 Task: Search one way flight ticket for 1 adult, 6 children, 1 infant in seat and 1 infant on lap in business from Alexandria: Alexandria International Airport to Evansville: Evansville Regional Airport on 5-3-2023. Choice of flights is Delta. Number of bags: 1 carry on bag. Price is upto 65000. Outbound departure time preference is 4:15.
Action: Mouse moved to (332, 130)
Screenshot: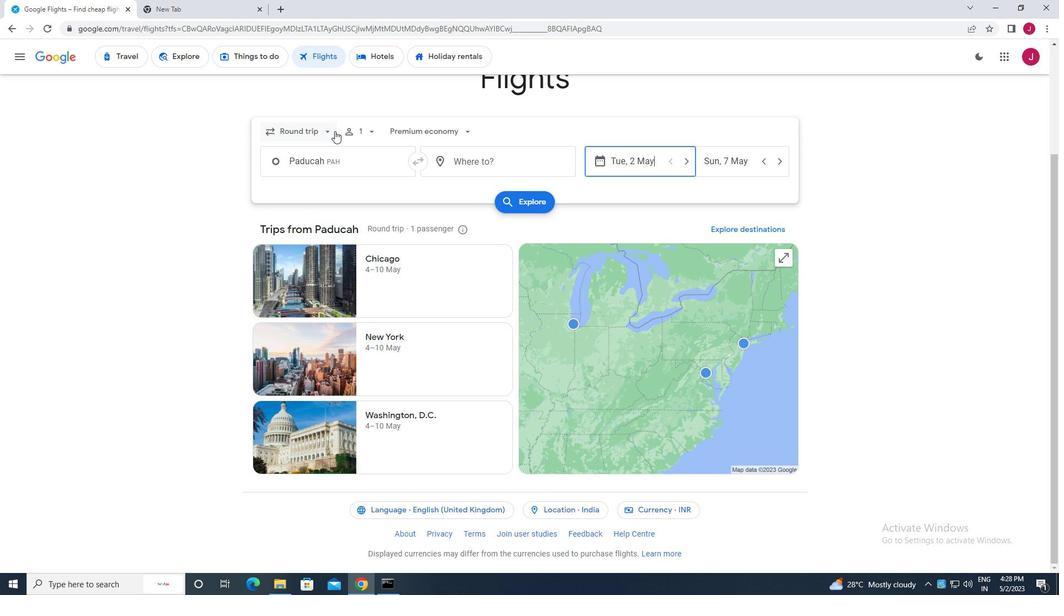 
Action: Mouse pressed left at (332, 130)
Screenshot: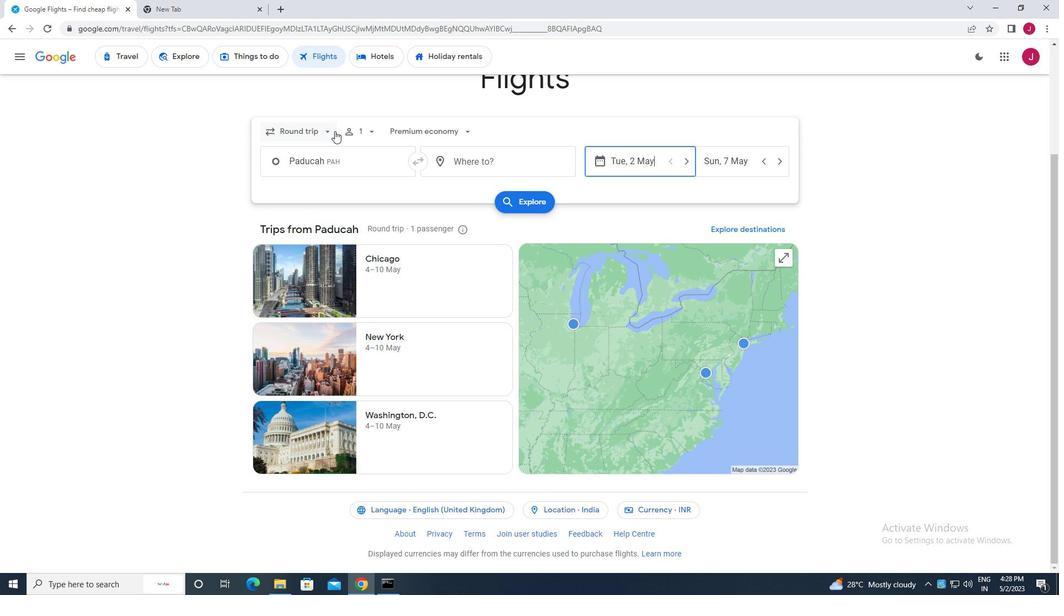 
Action: Mouse moved to (326, 178)
Screenshot: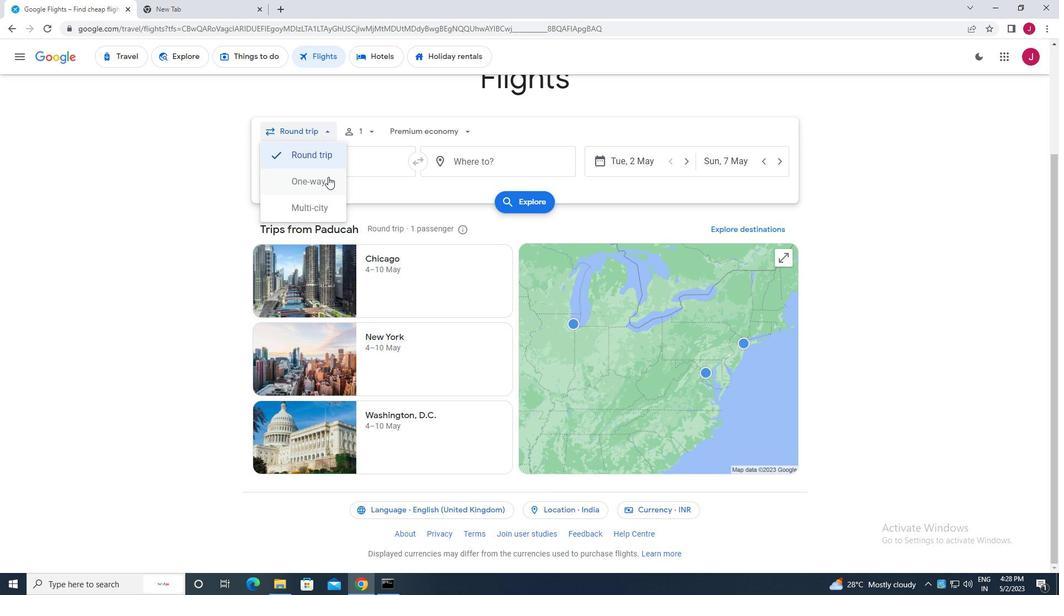 
Action: Mouse pressed left at (326, 178)
Screenshot: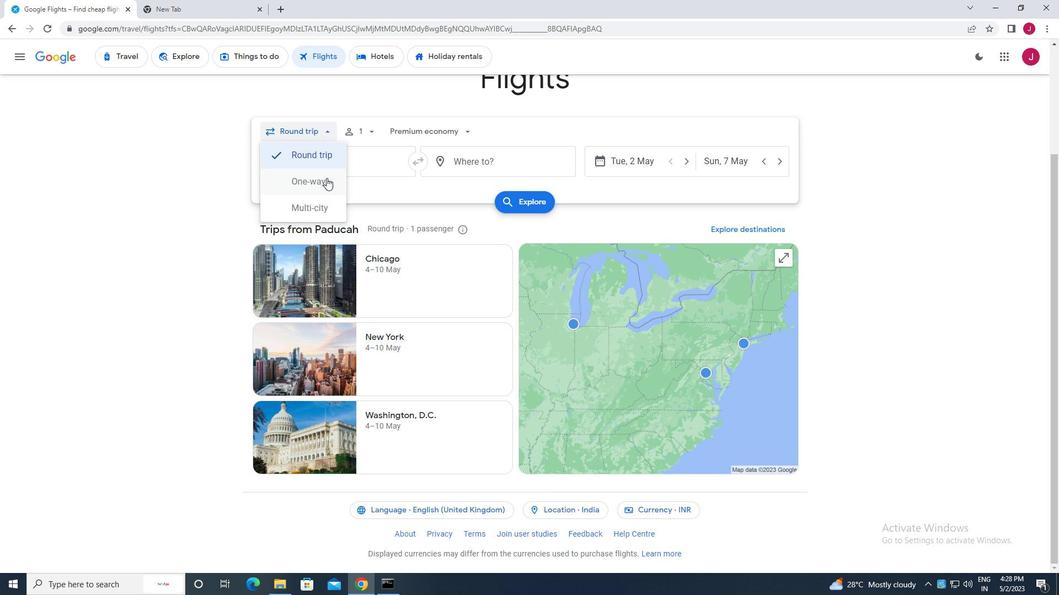 
Action: Mouse moved to (370, 129)
Screenshot: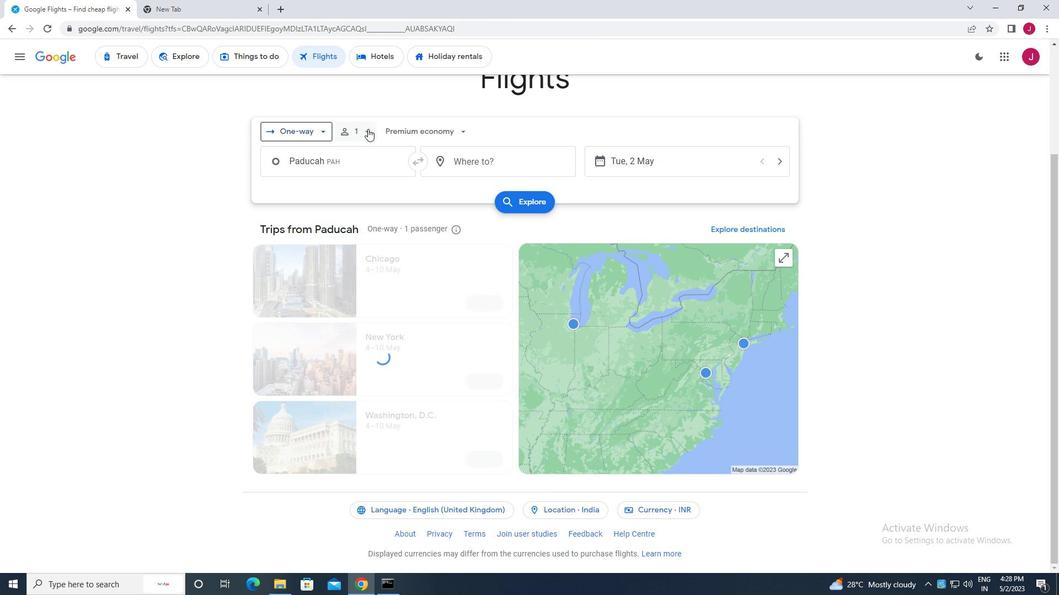 
Action: Mouse pressed left at (370, 129)
Screenshot: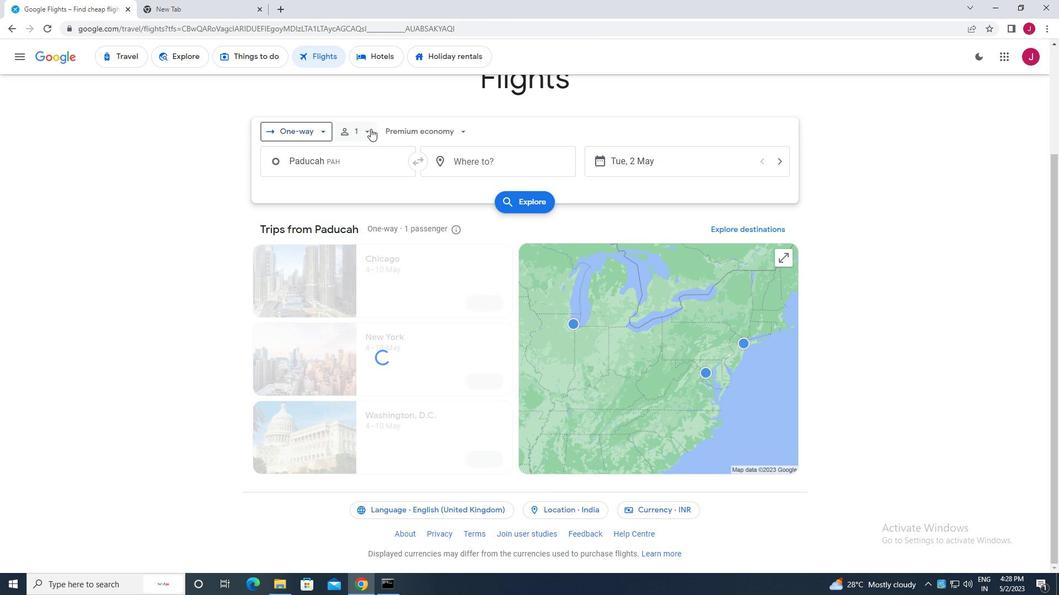 
Action: Mouse moved to (451, 190)
Screenshot: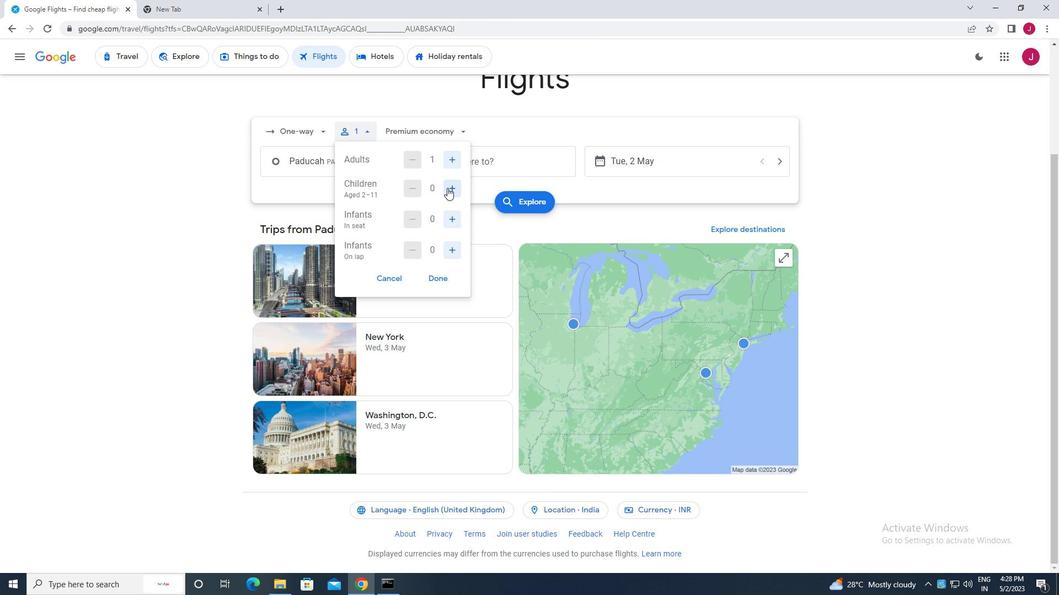 
Action: Mouse pressed left at (451, 190)
Screenshot: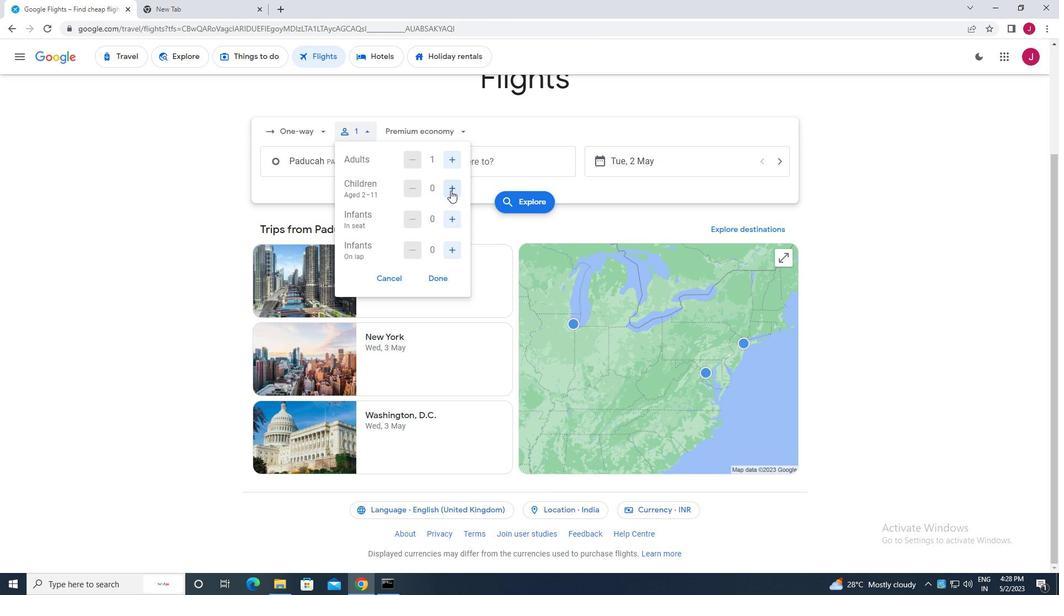 
Action: Mouse moved to (451, 190)
Screenshot: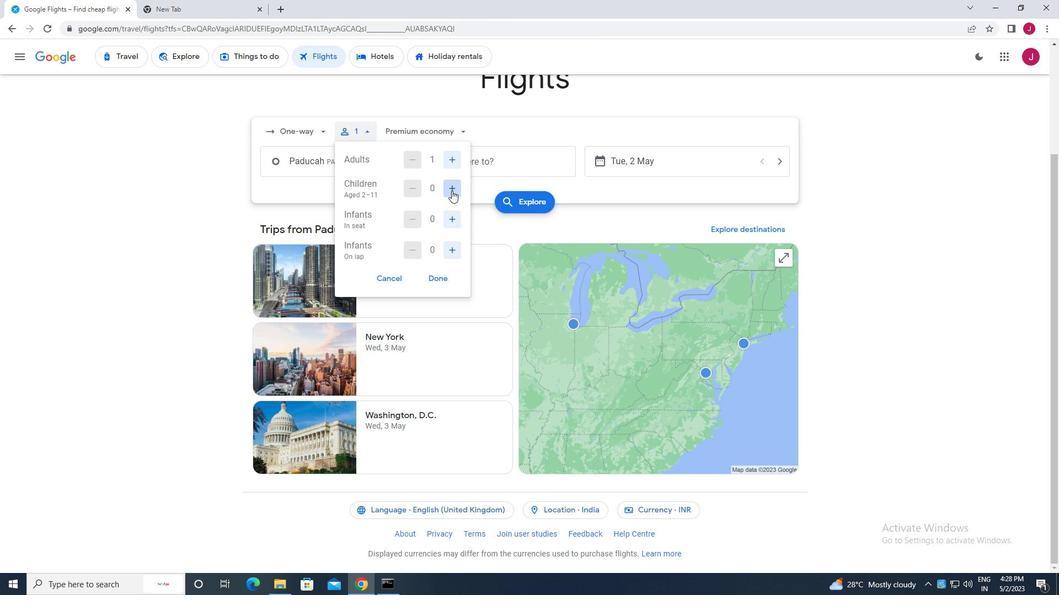 
Action: Mouse pressed left at (451, 190)
Screenshot: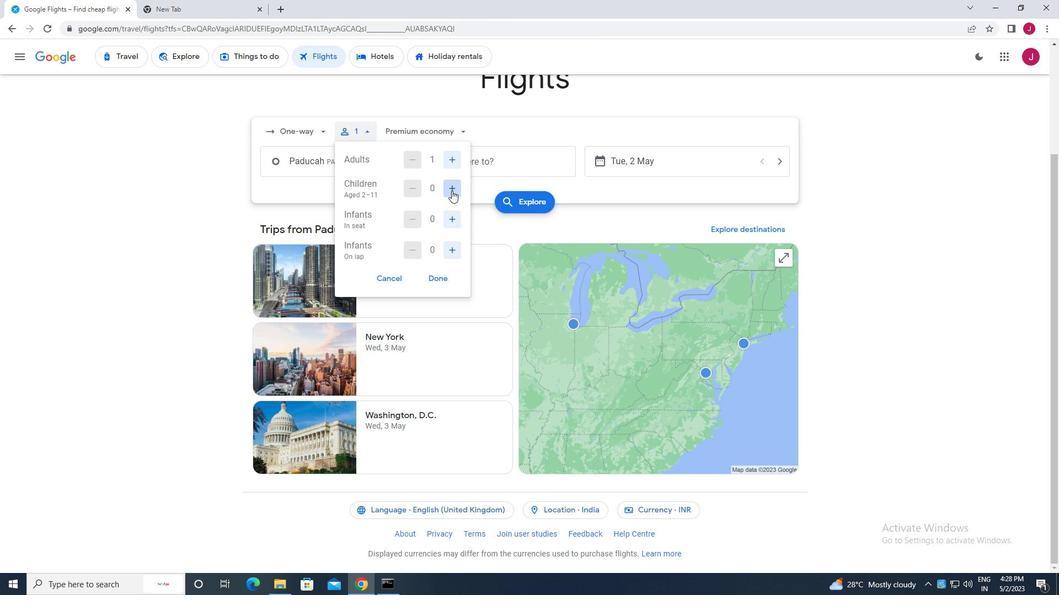 
Action: Mouse pressed left at (451, 190)
Screenshot: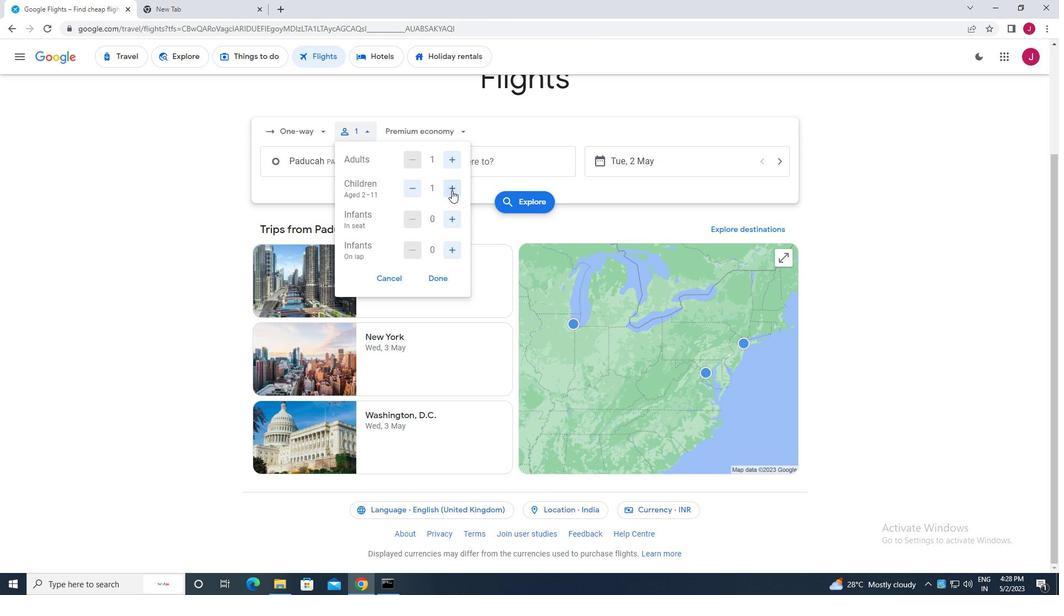 
Action: Mouse pressed left at (451, 190)
Screenshot: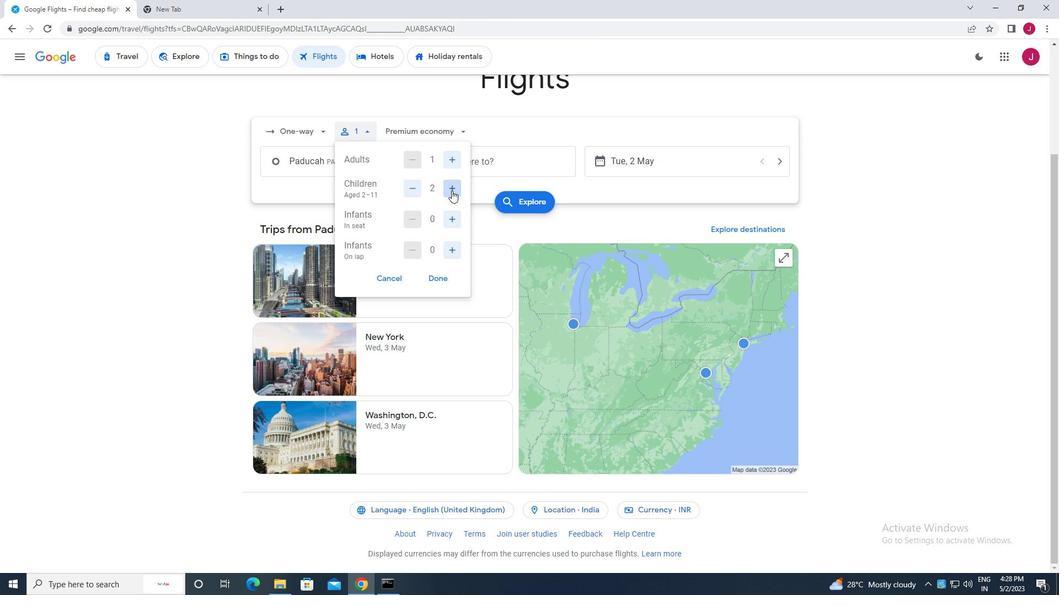 
Action: Mouse pressed left at (451, 190)
Screenshot: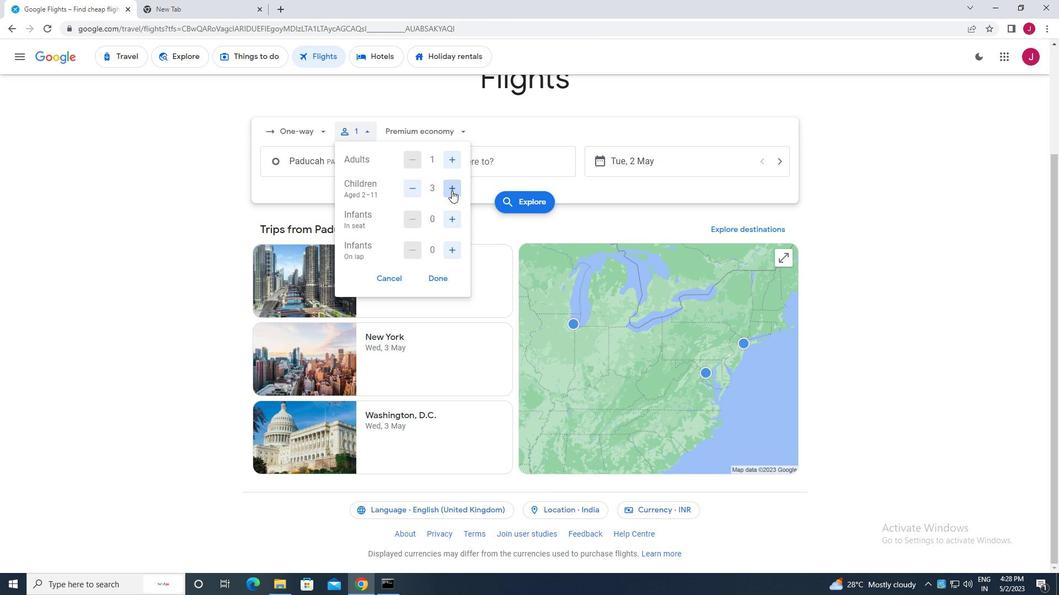 
Action: Mouse pressed left at (451, 190)
Screenshot: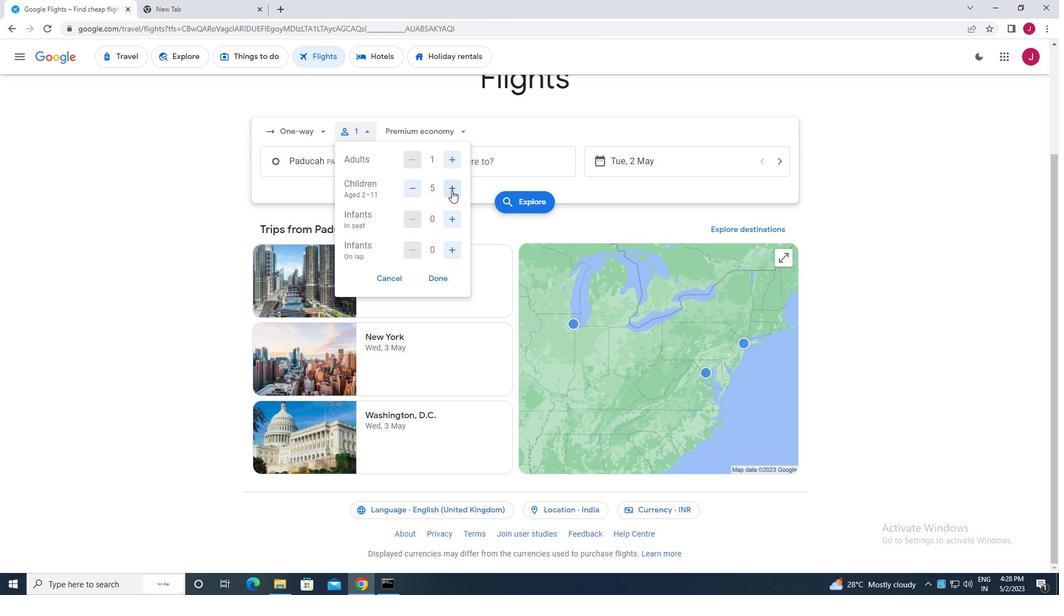 
Action: Mouse moved to (448, 221)
Screenshot: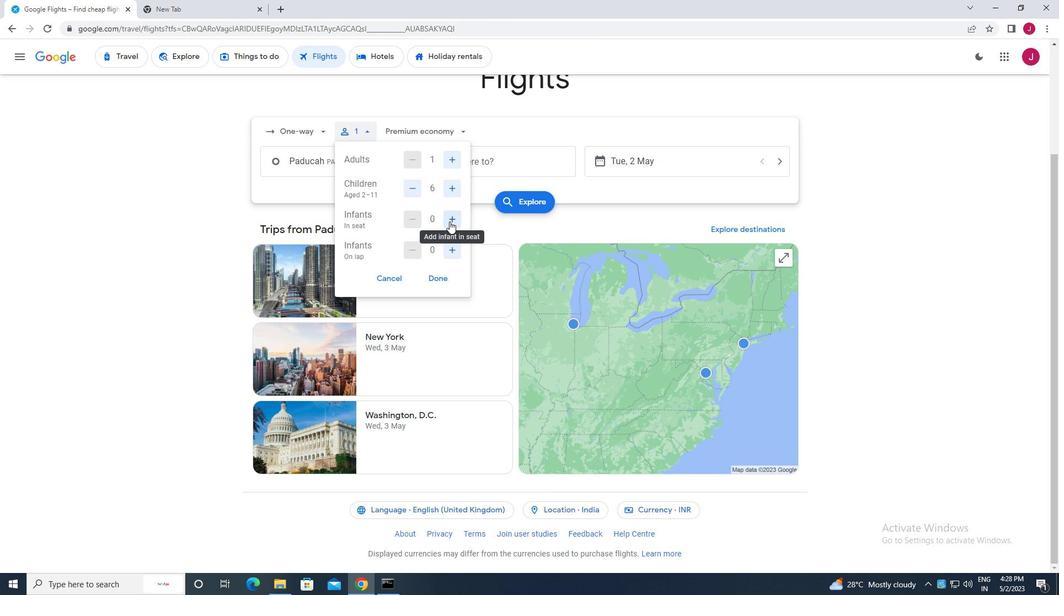 
Action: Mouse pressed left at (448, 221)
Screenshot: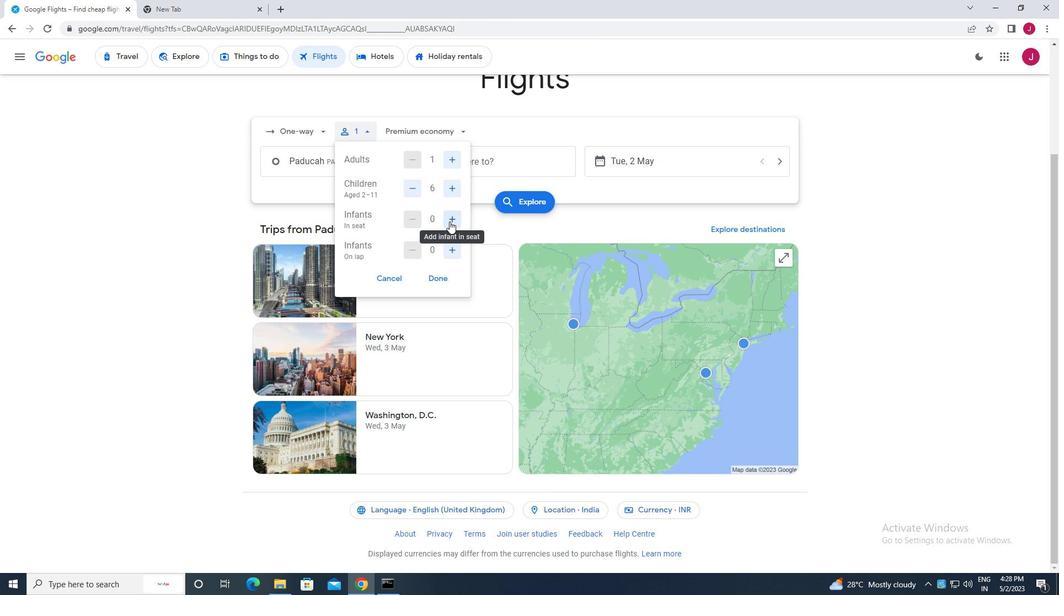 
Action: Mouse moved to (450, 249)
Screenshot: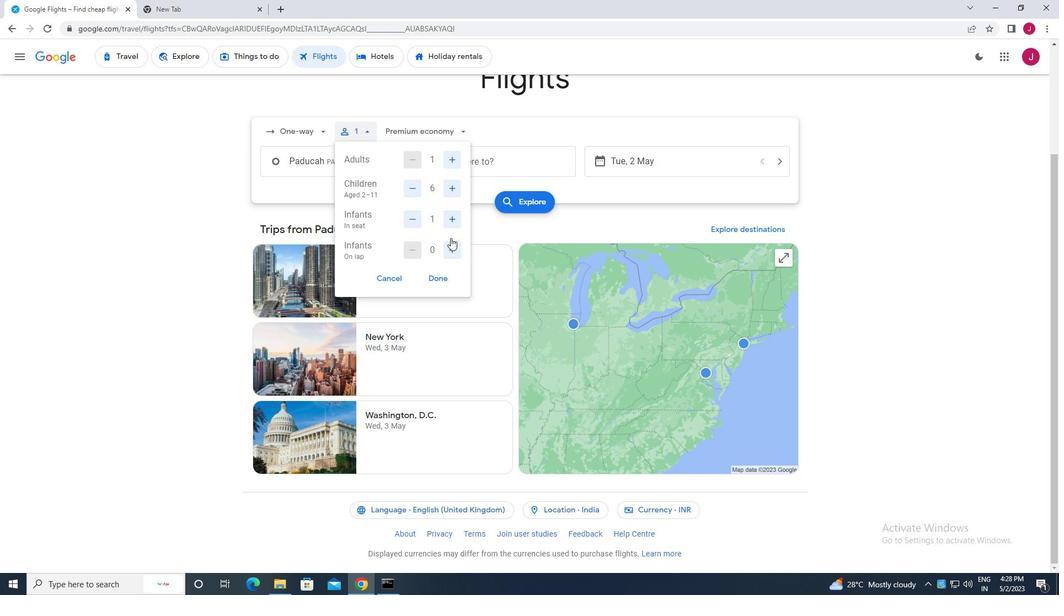 
Action: Mouse pressed left at (450, 249)
Screenshot: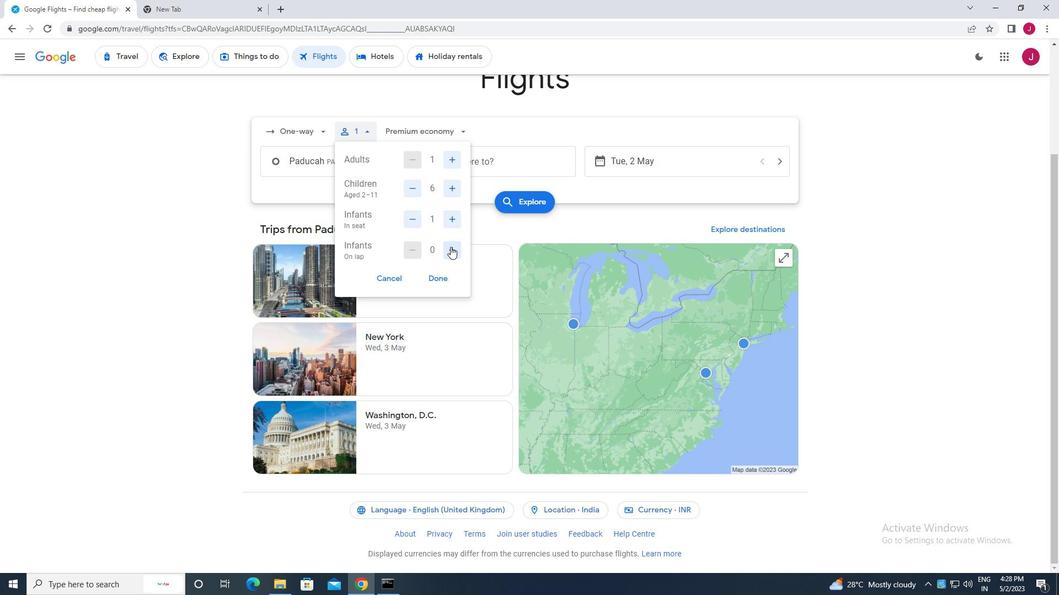 
Action: Mouse moved to (440, 278)
Screenshot: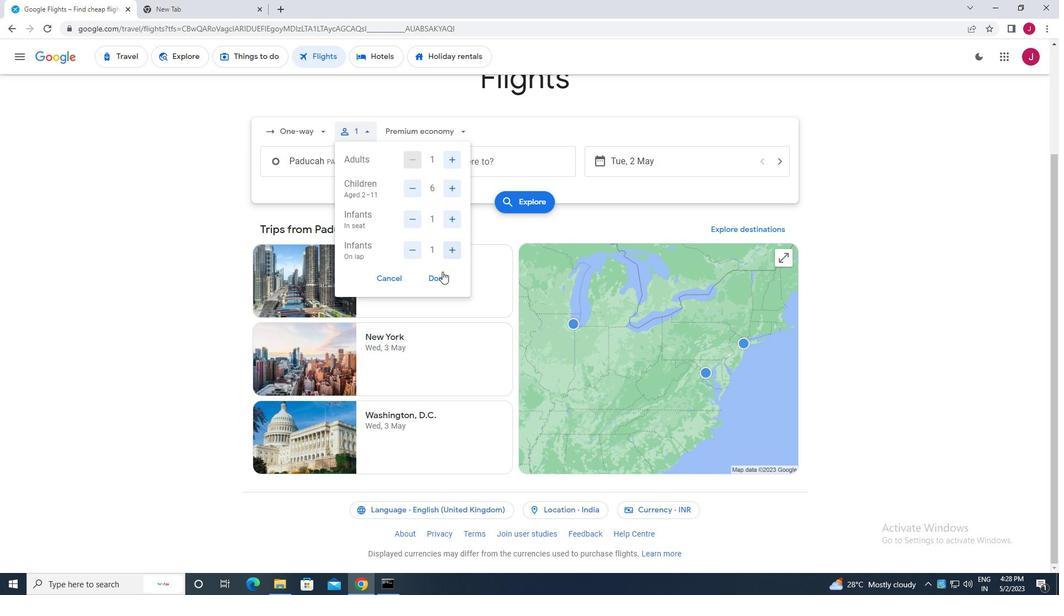 
Action: Mouse pressed left at (440, 278)
Screenshot: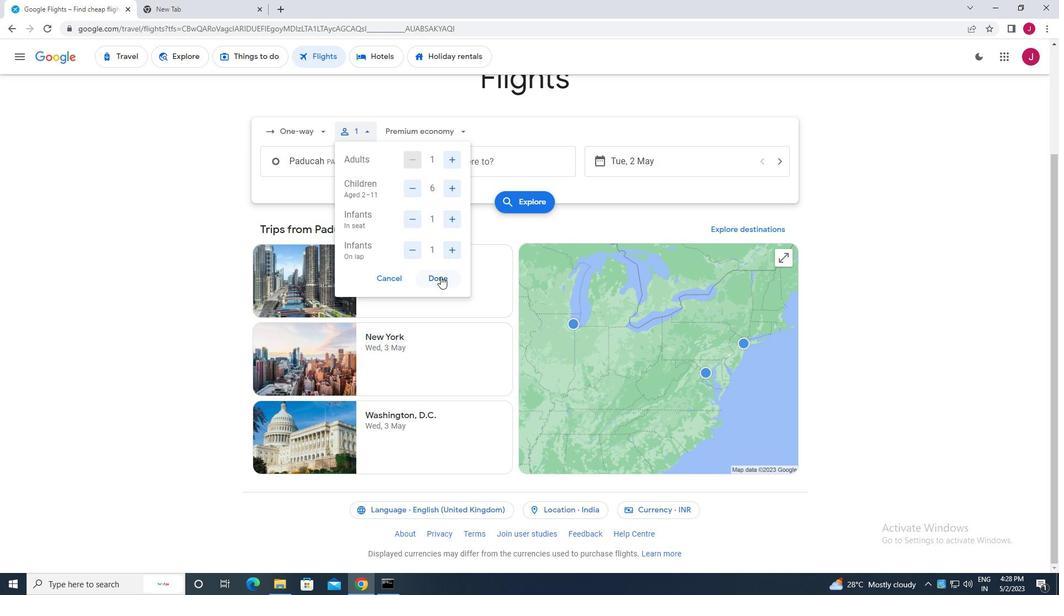 
Action: Mouse moved to (455, 131)
Screenshot: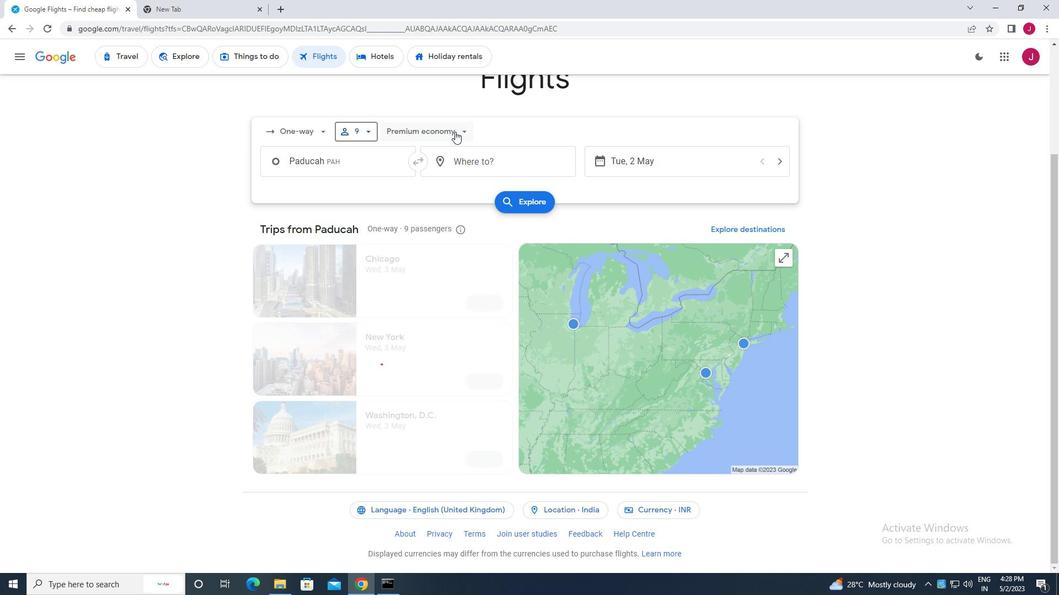 
Action: Mouse pressed left at (455, 131)
Screenshot: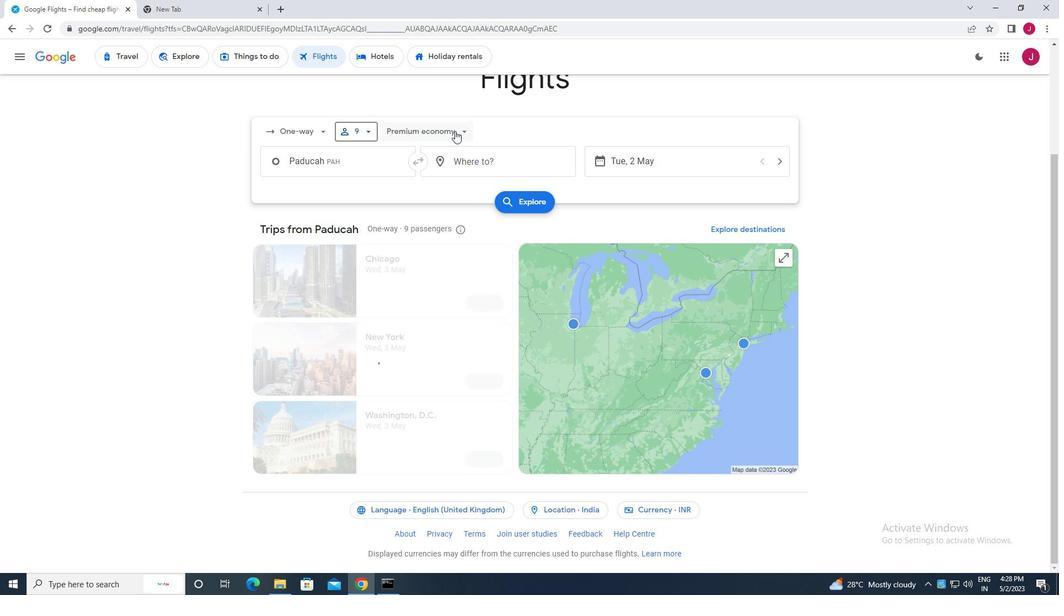 
Action: Mouse moved to (435, 208)
Screenshot: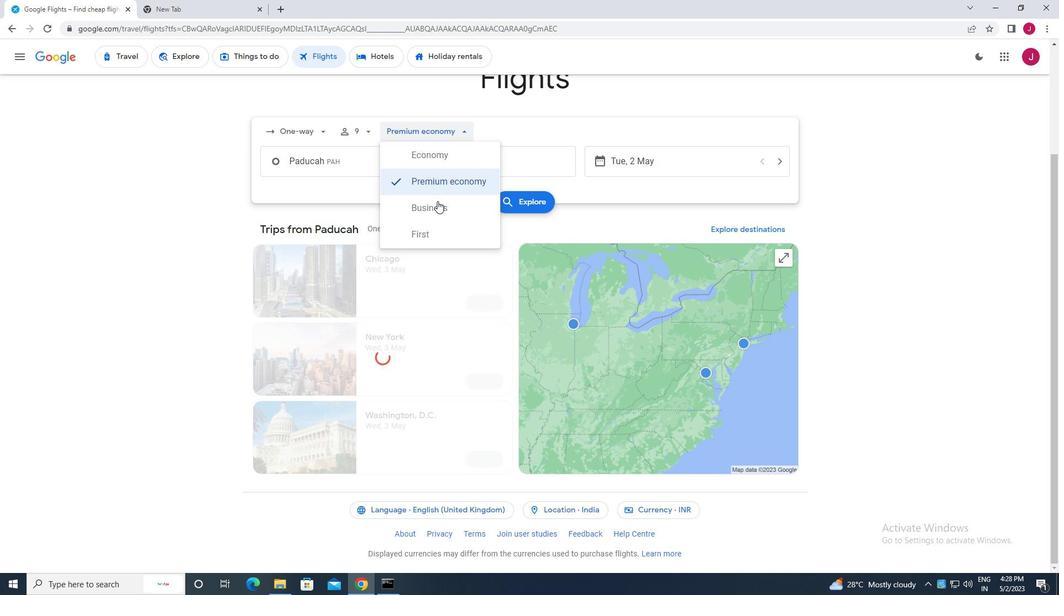 
Action: Mouse pressed left at (435, 208)
Screenshot: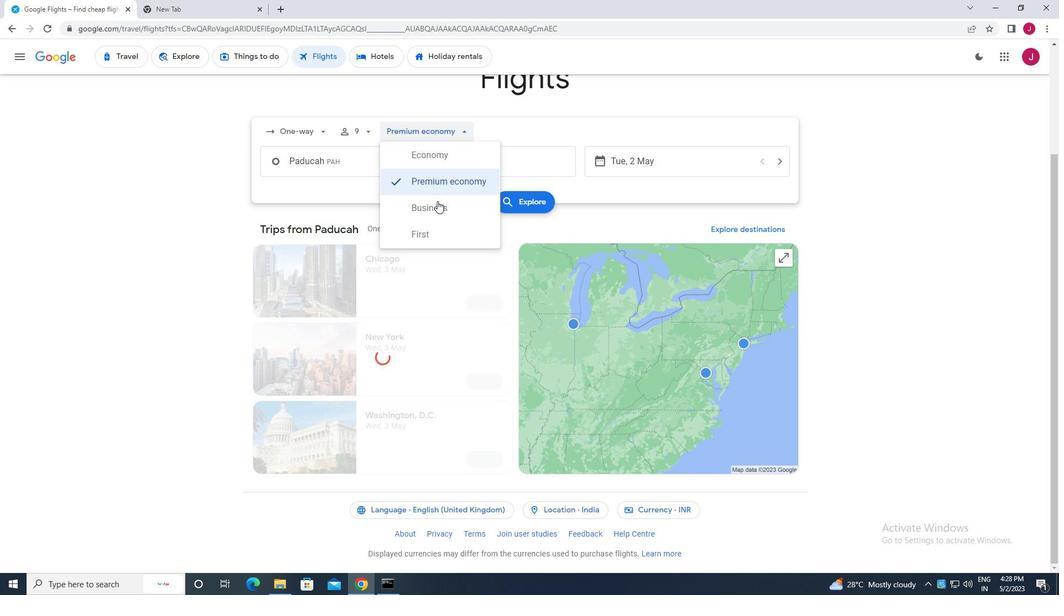 
Action: Mouse moved to (371, 162)
Screenshot: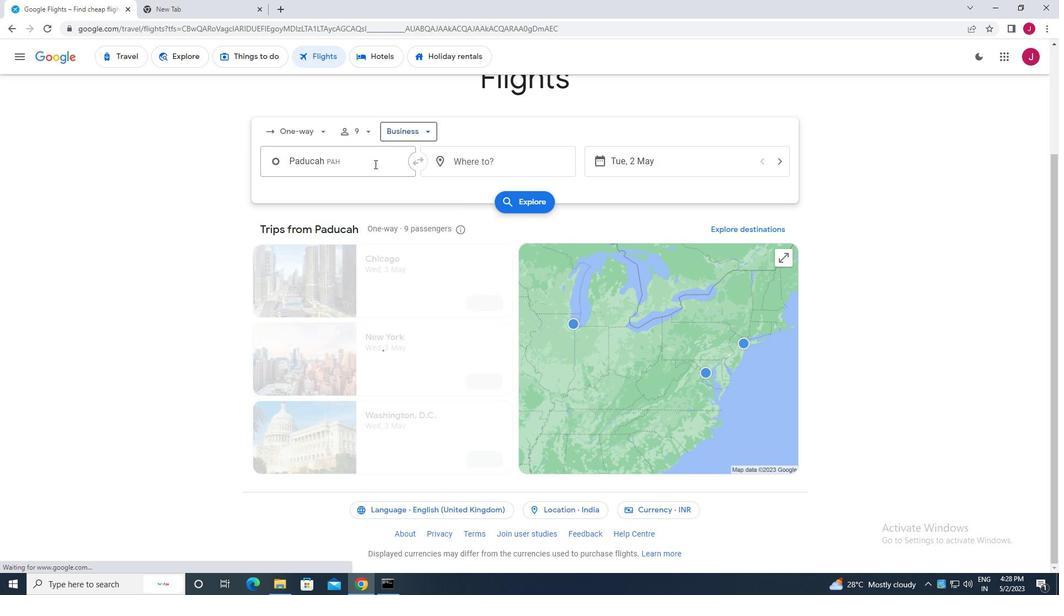 
Action: Mouse pressed left at (371, 162)
Screenshot: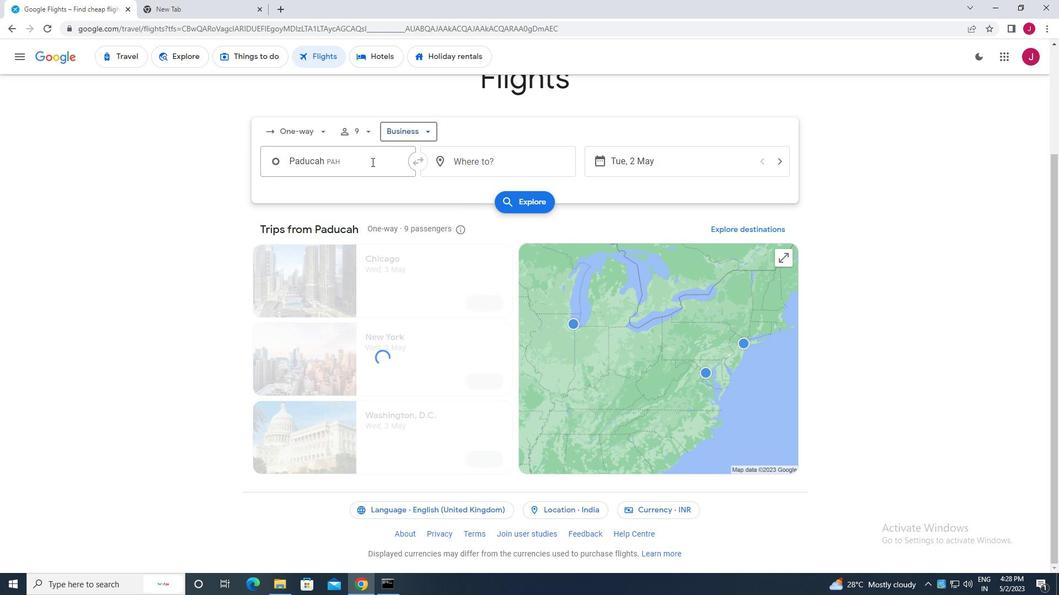 
Action: Mouse moved to (371, 162)
Screenshot: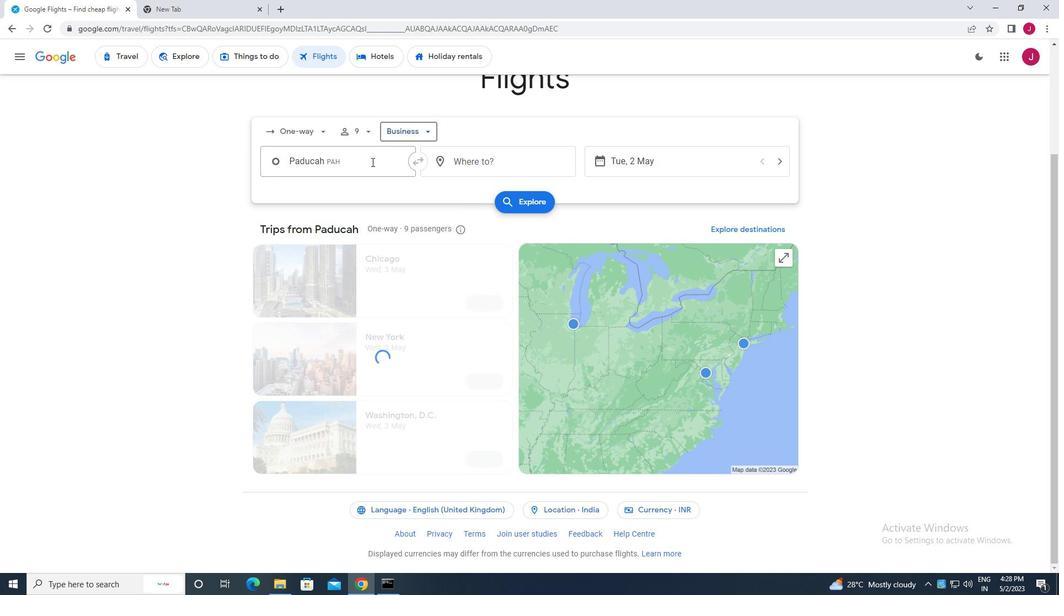 
Action: Key pressed alexandria
Screenshot: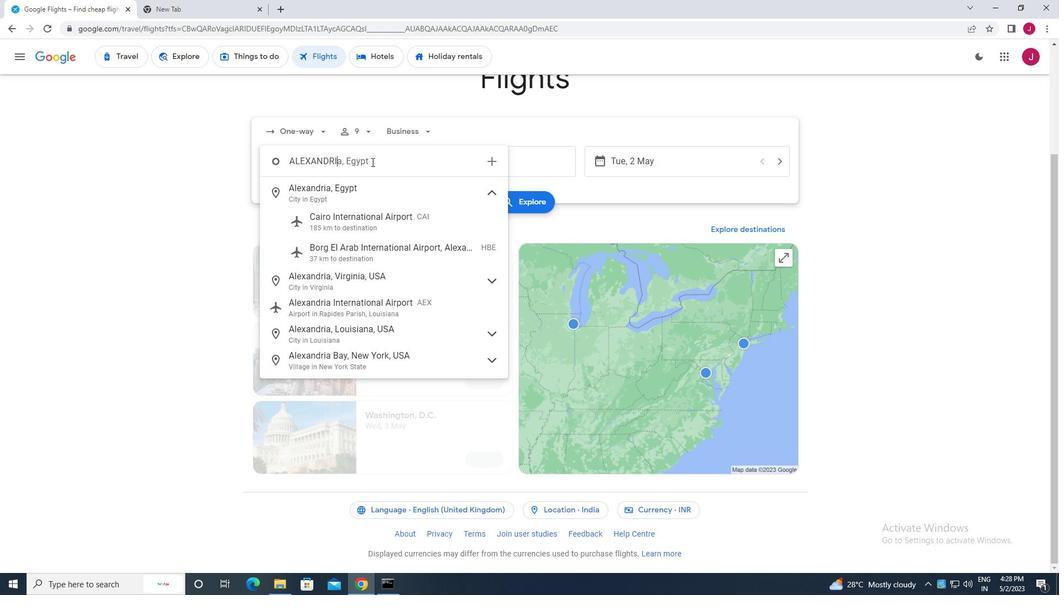 
Action: Mouse moved to (369, 306)
Screenshot: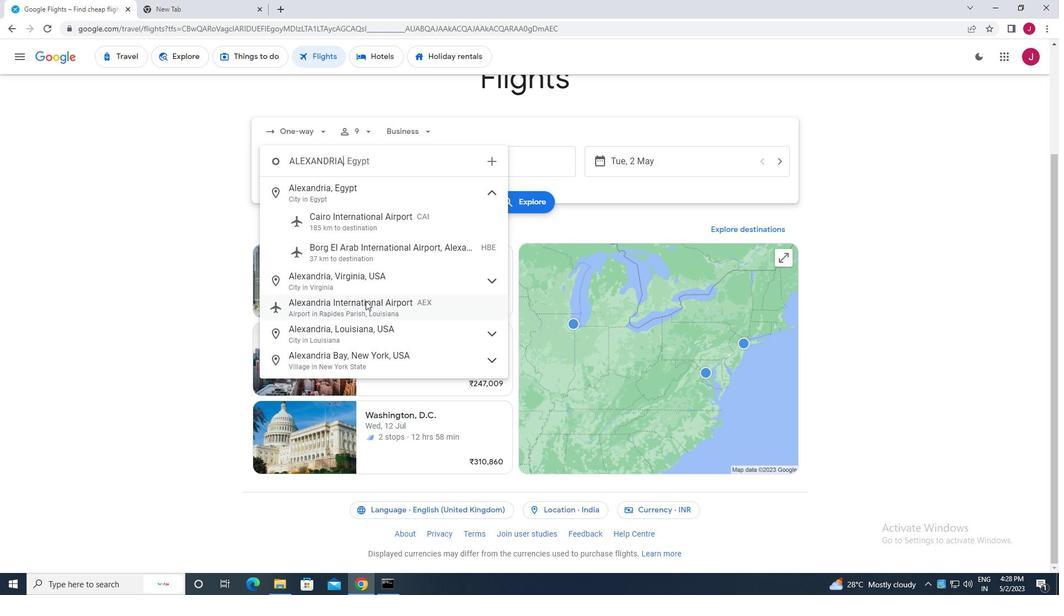 
Action: Mouse pressed left at (369, 306)
Screenshot: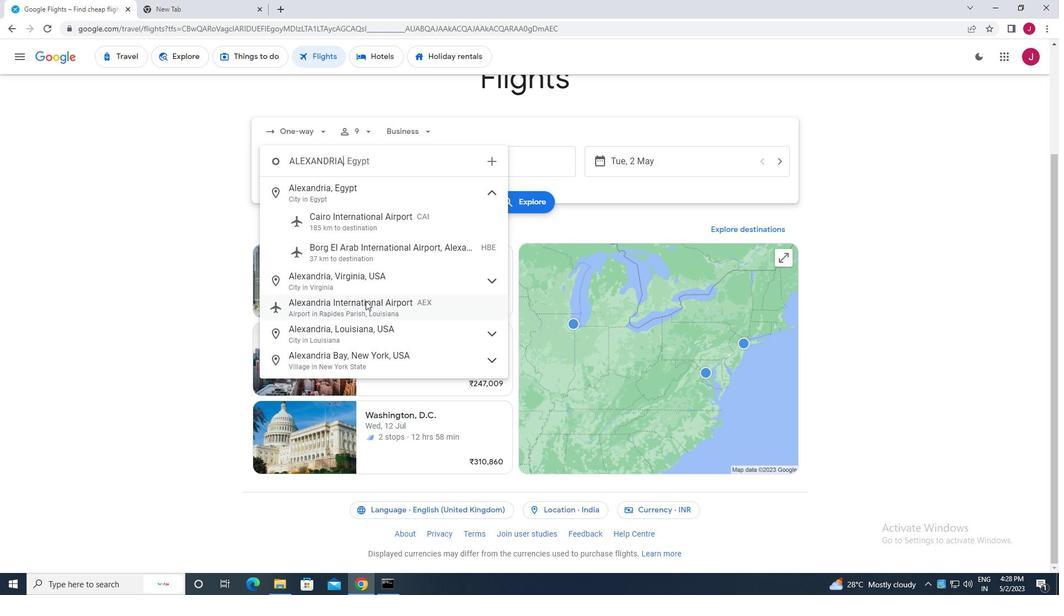 
Action: Mouse moved to (501, 167)
Screenshot: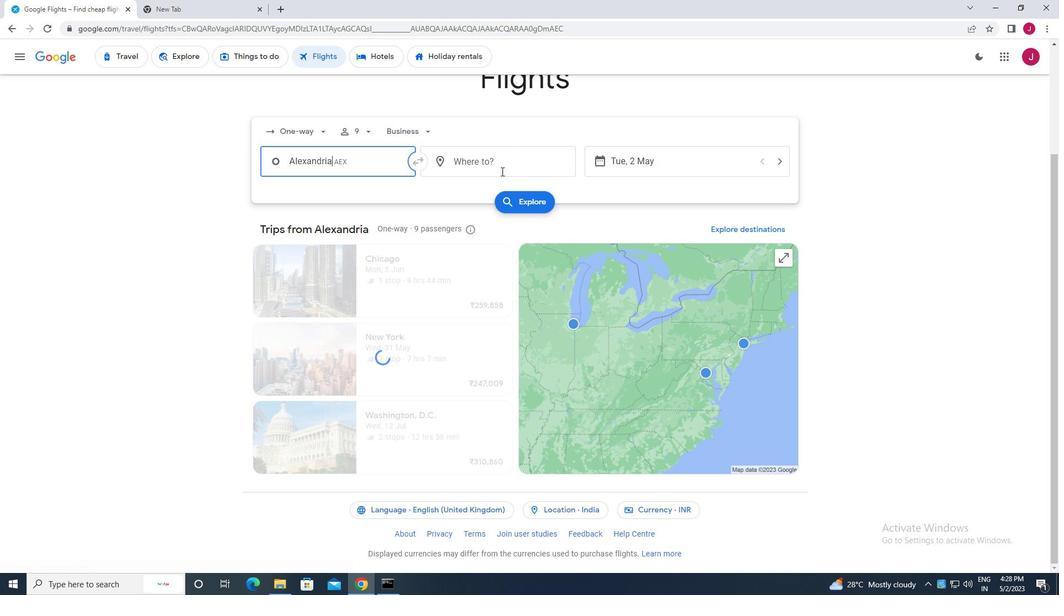 
Action: Mouse pressed left at (501, 167)
Screenshot: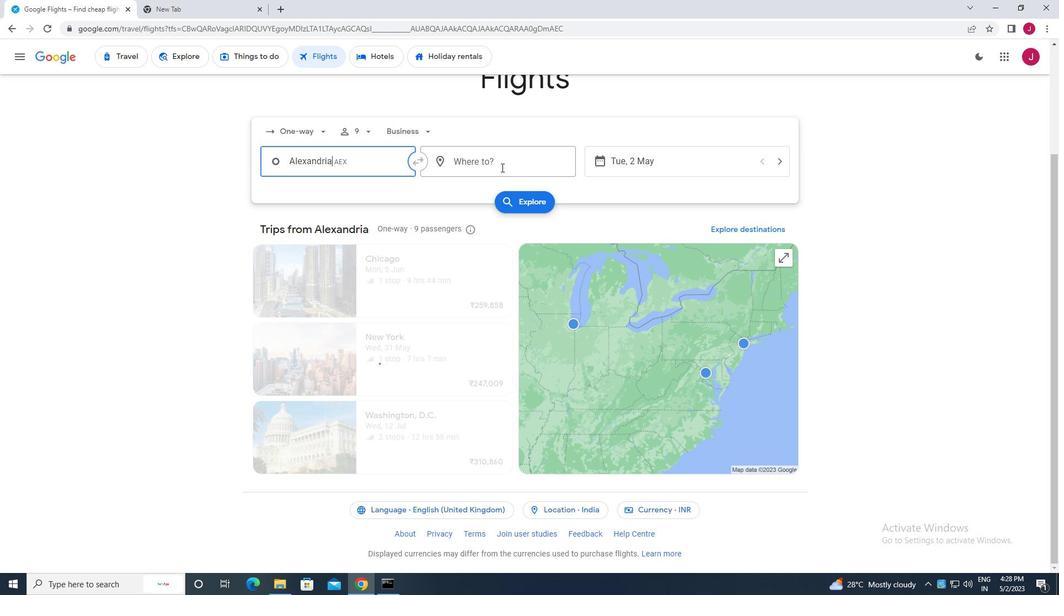 
Action: Key pressed evansi
Screenshot: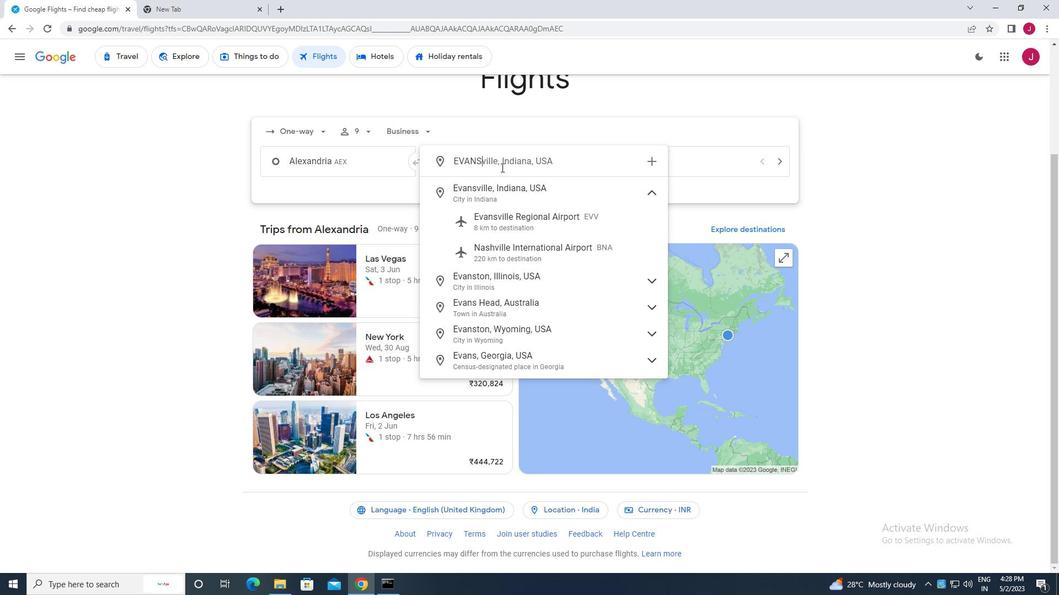 
Action: Mouse moved to (527, 223)
Screenshot: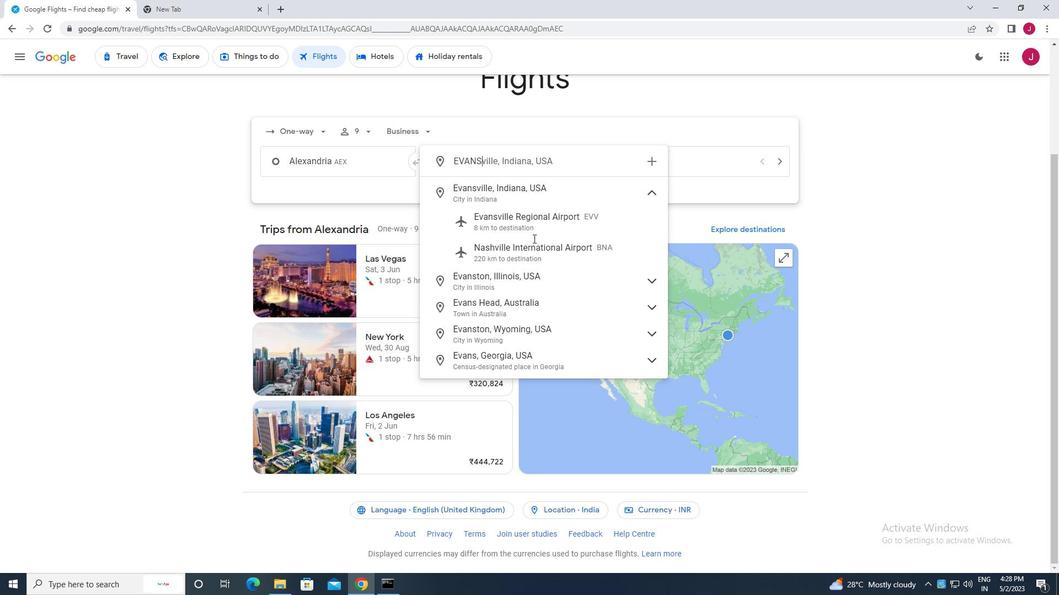 
Action: Mouse pressed left at (527, 223)
Screenshot: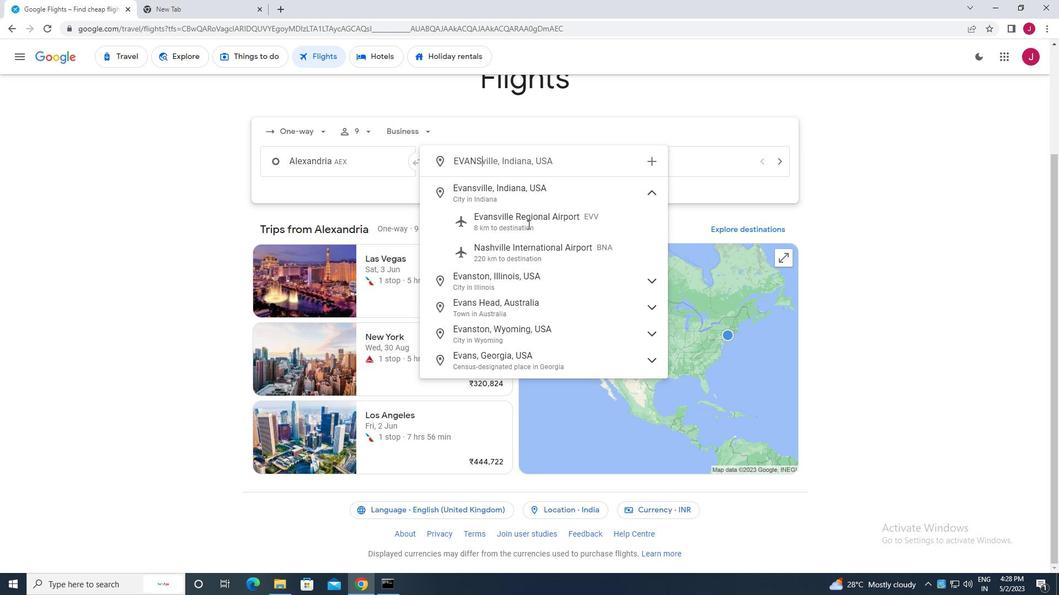 
Action: Mouse moved to (639, 159)
Screenshot: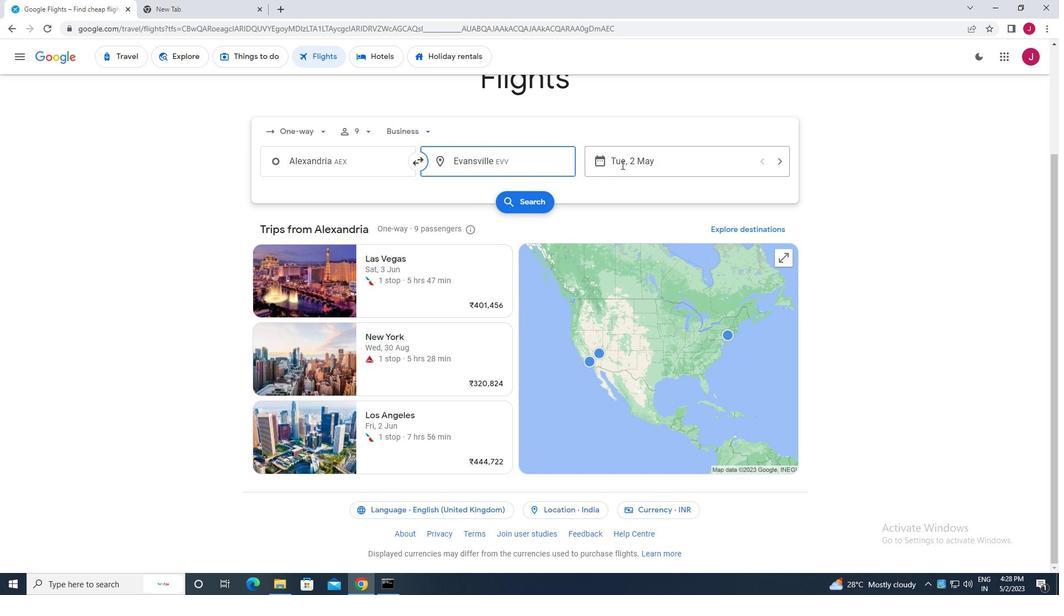 
Action: Mouse pressed left at (639, 159)
Screenshot: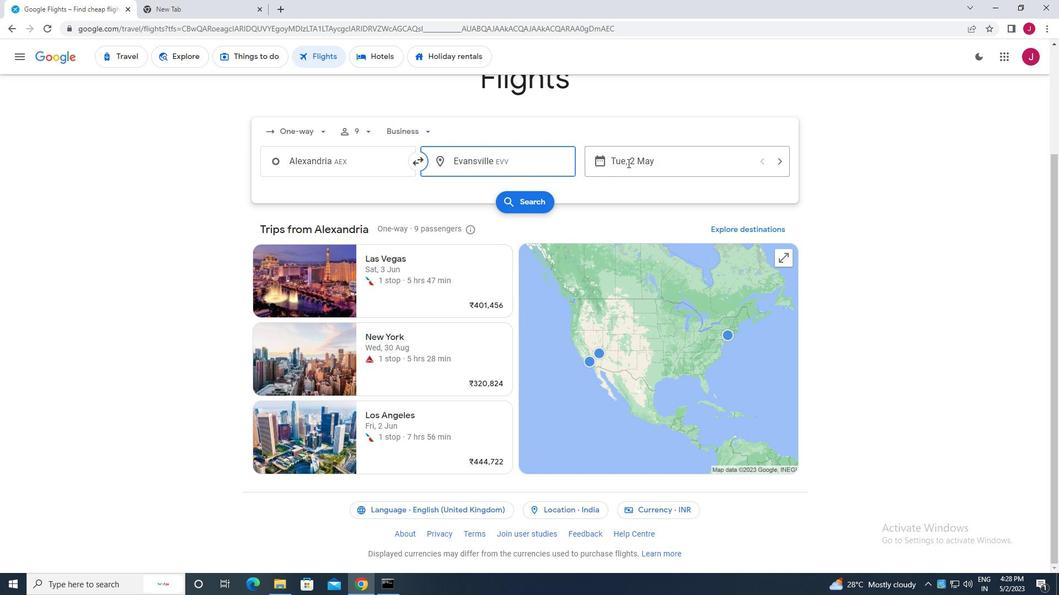 
Action: Mouse moved to (479, 248)
Screenshot: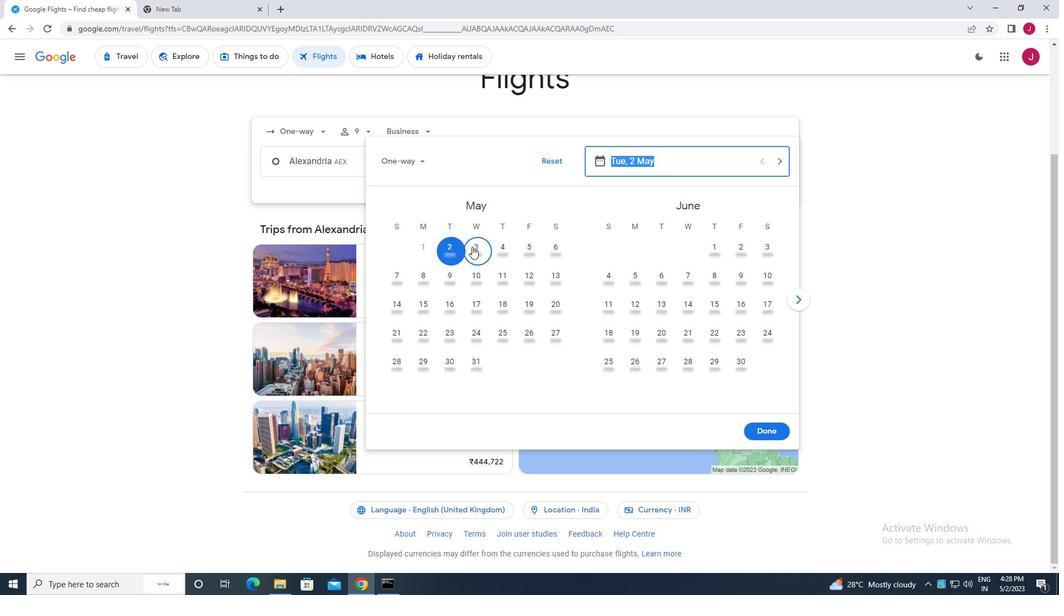 
Action: Mouse pressed left at (479, 248)
Screenshot: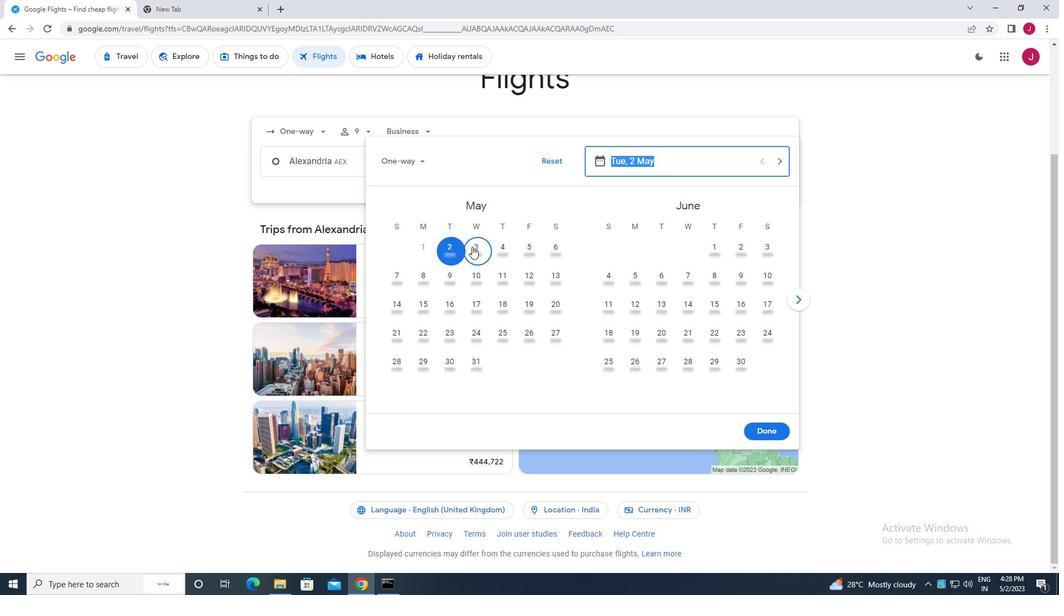 
Action: Mouse moved to (764, 430)
Screenshot: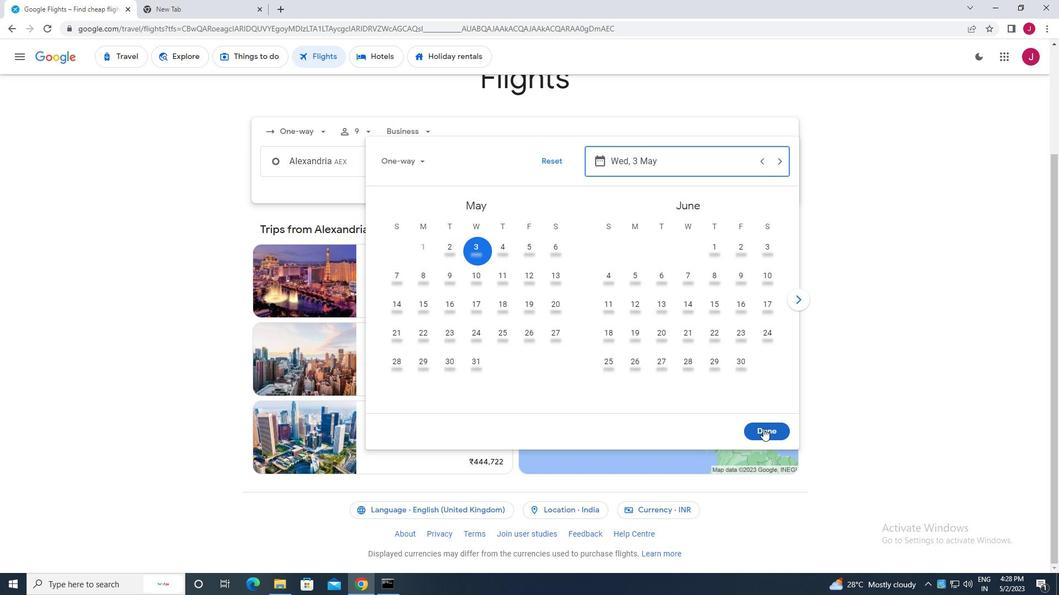 
Action: Mouse pressed left at (764, 430)
Screenshot: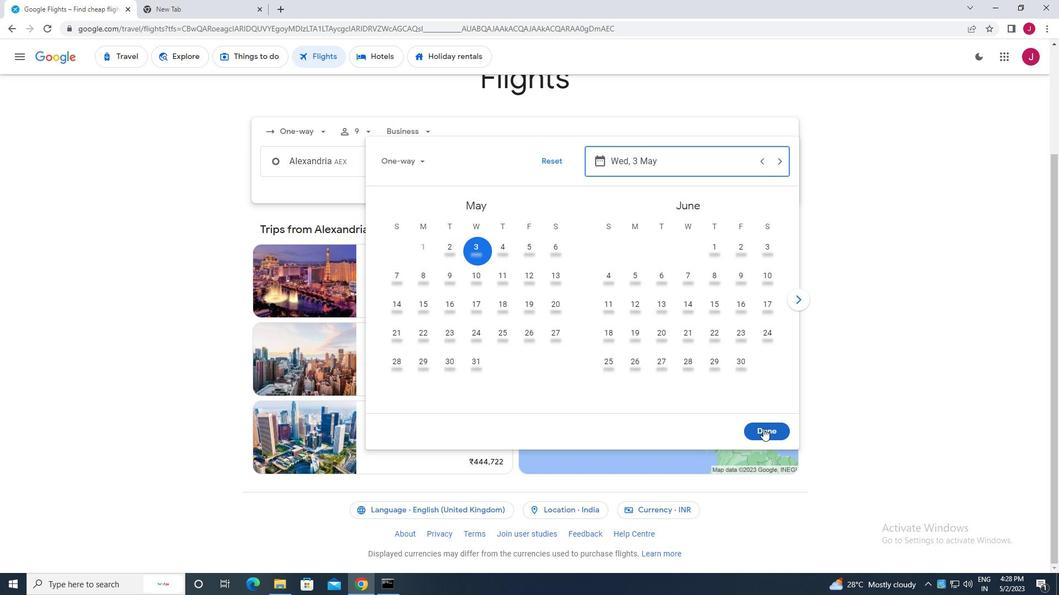 
Action: Mouse moved to (532, 204)
Screenshot: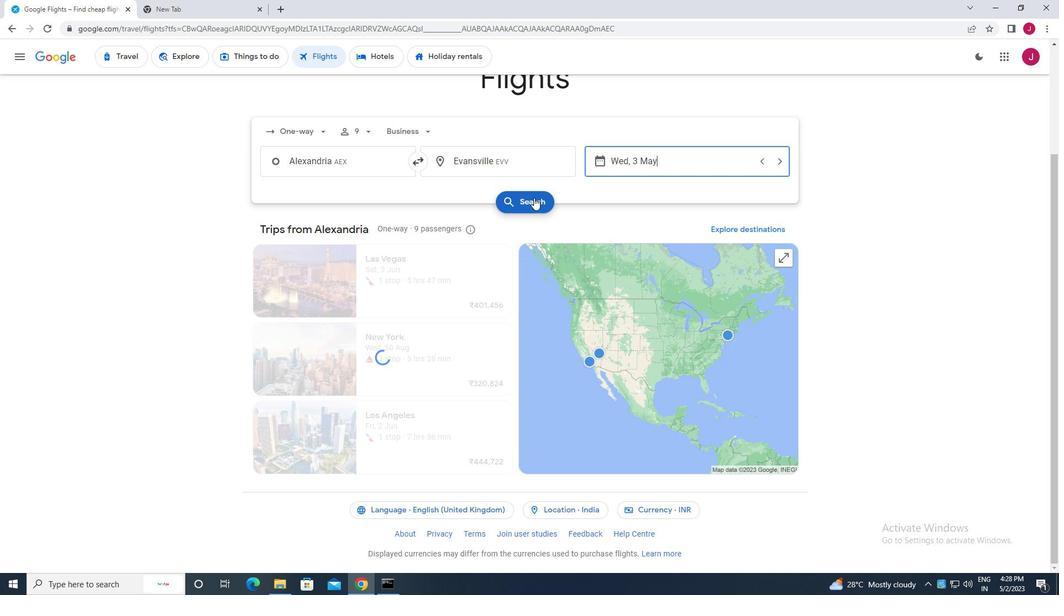 
Action: Mouse pressed left at (532, 204)
Screenshot: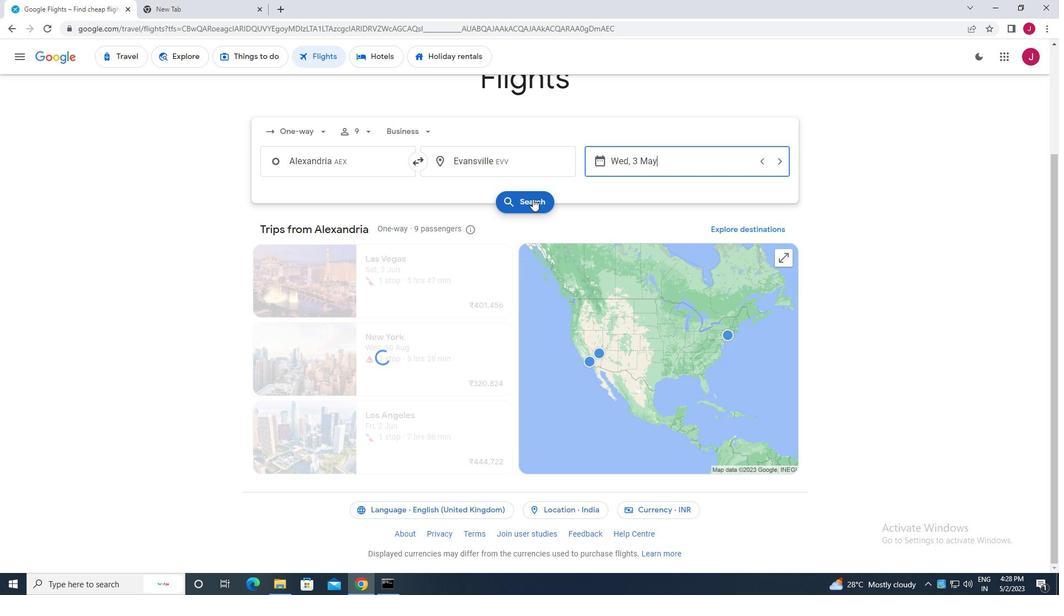 
Action: Mouse moved to (293, 155)
Screenshot: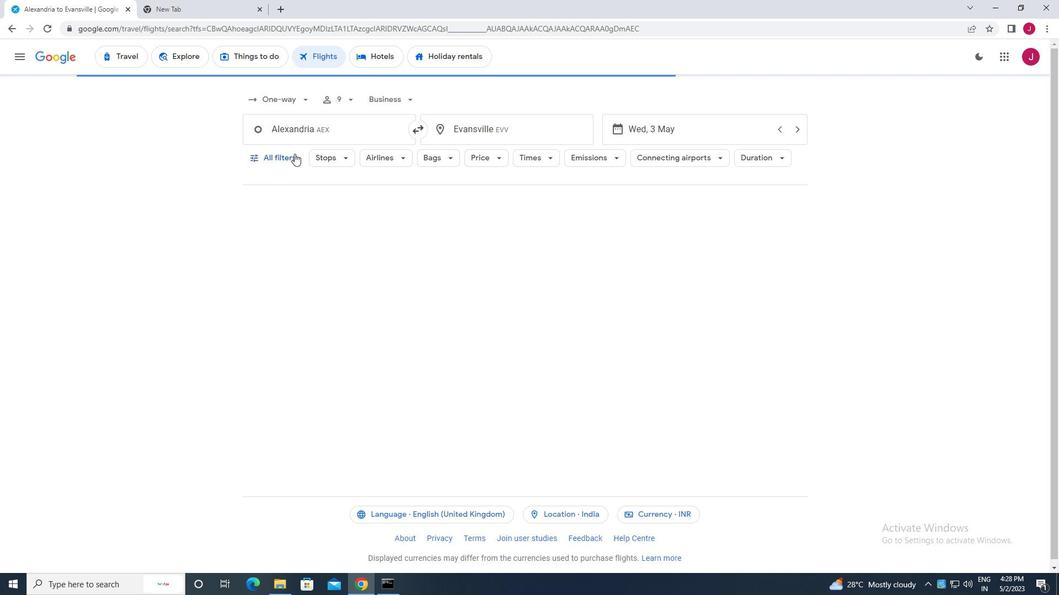 
Action: Mouse pressed left at (293, 155)
Screenshot: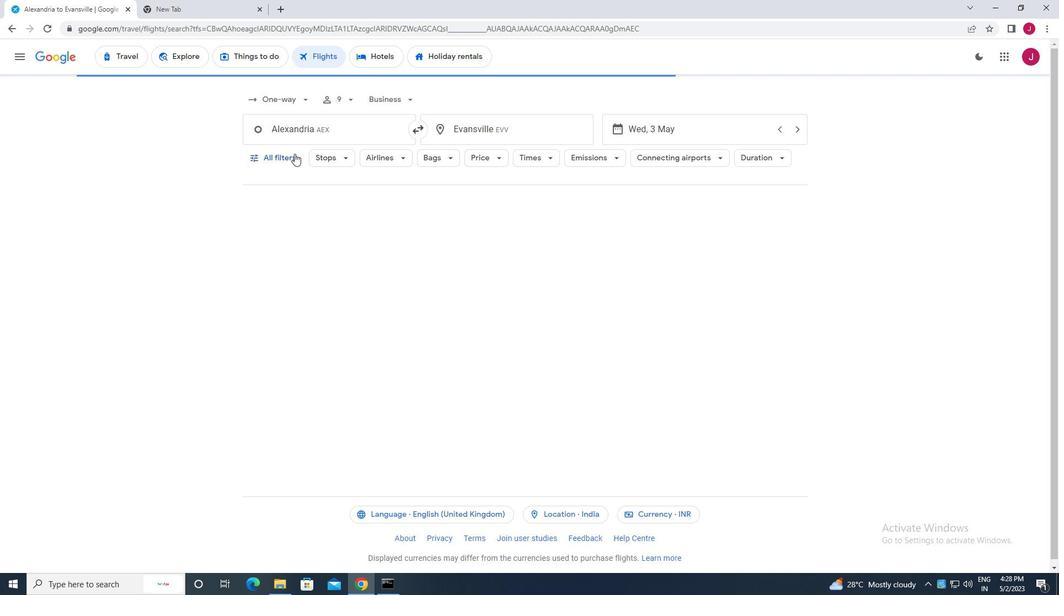 
Action: Mouse moved to (327, 227)
Screenshot: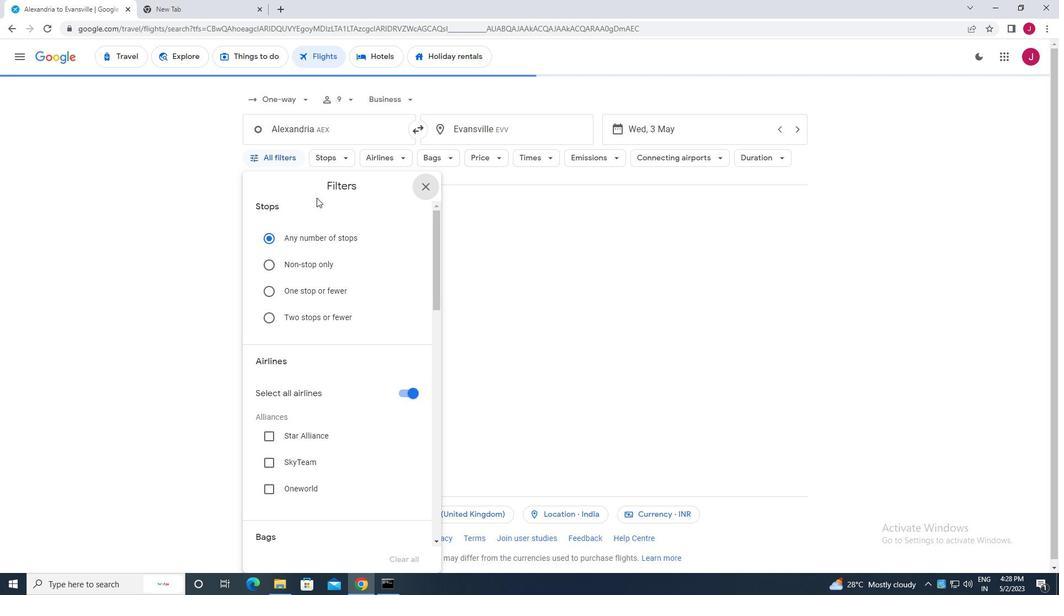 
Action: Mouse scrolled (327, 226) with delta (0, 0)
Screenshot: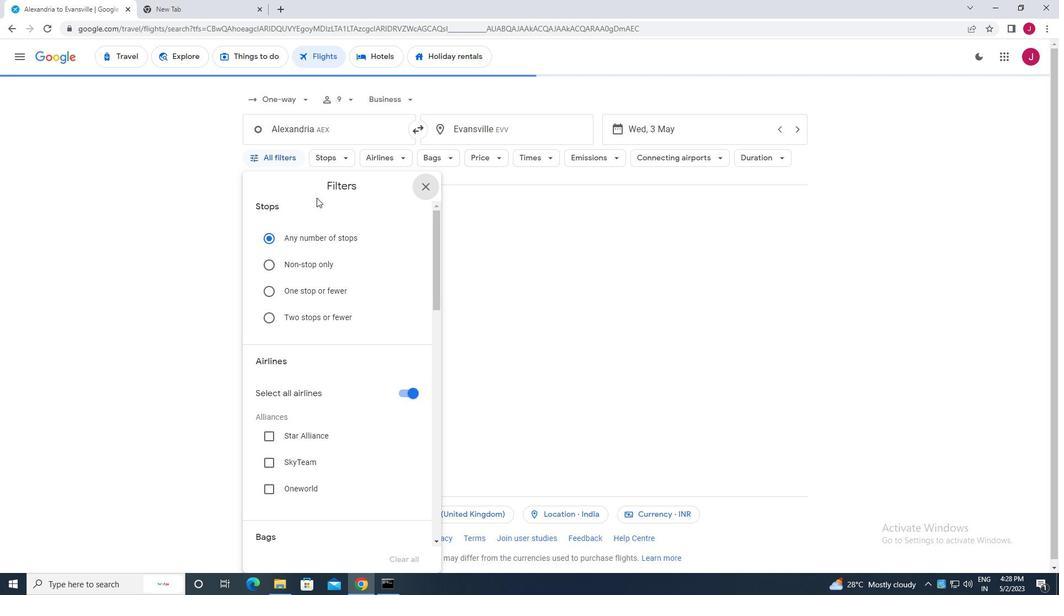 
Action: Mouse moved to (328, 228)
Screenshot: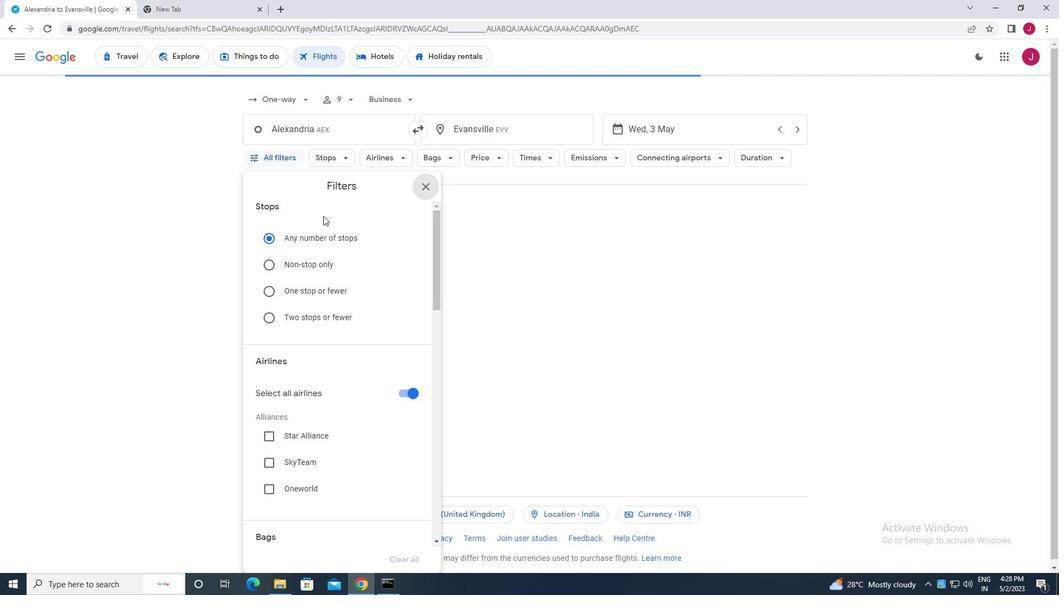 
Action: Mouse scrolled (328, 227) with delta (0, 0)
Screenshot: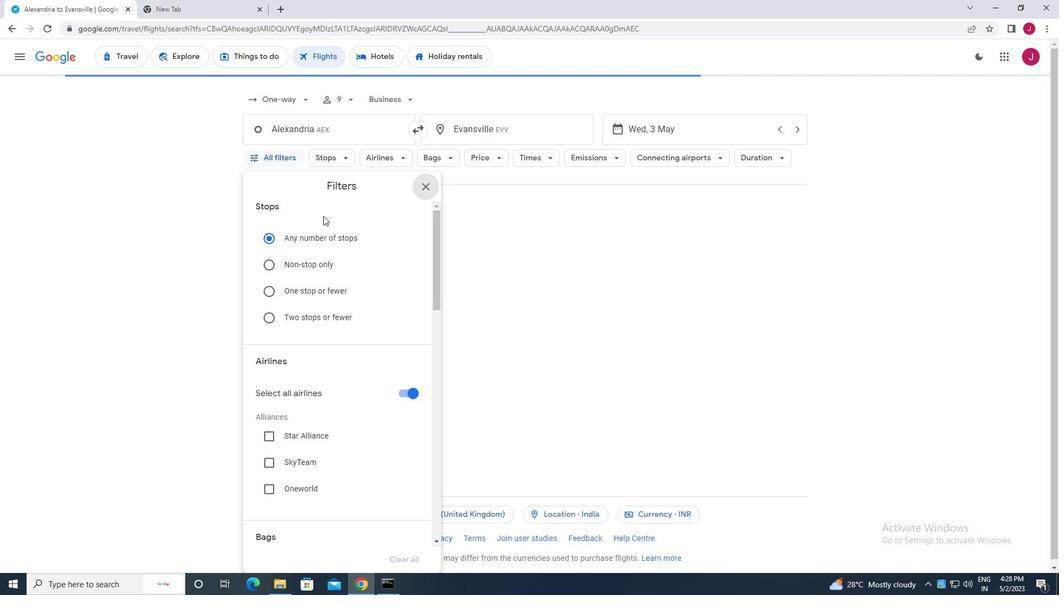 
Action: Mouse moved to (328, 228)
Screenshot: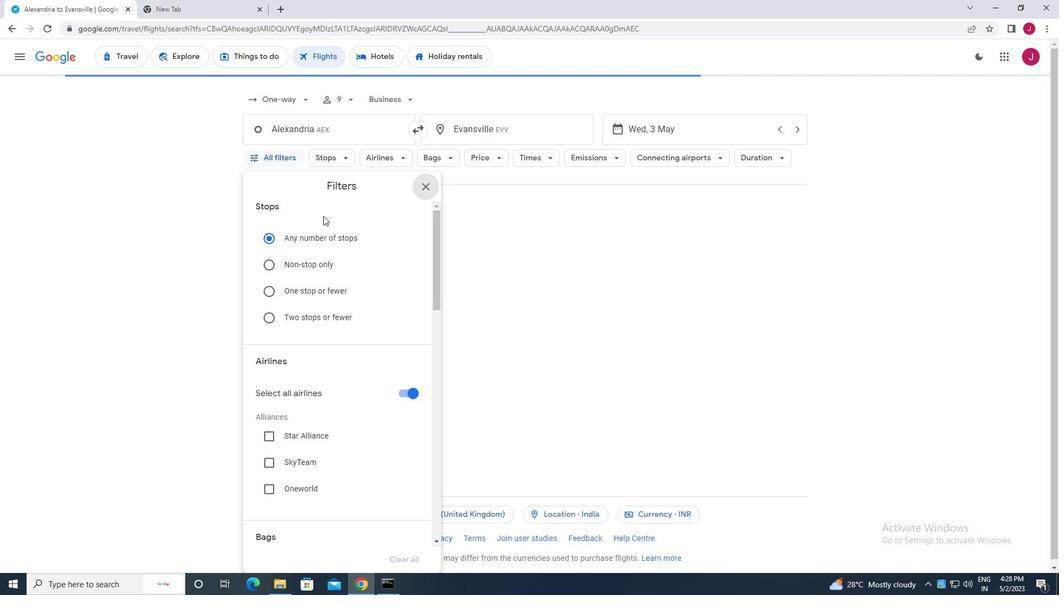 
Action: Mouse scrolled (328, 228) with delta (0, 0)
Screenshot: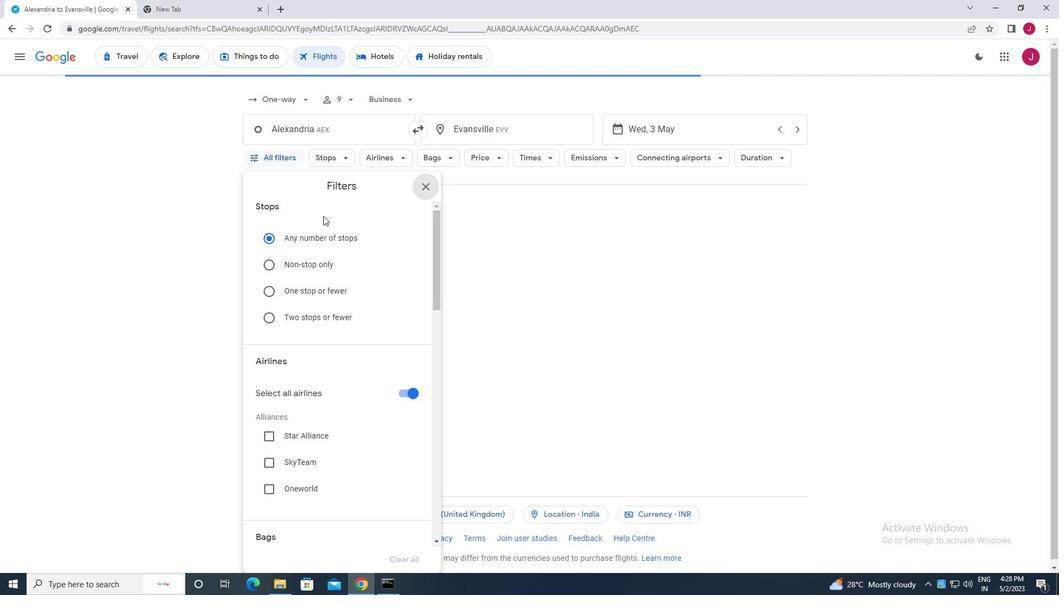 
Action: Mouse moved to (402, 228)
Screenshot: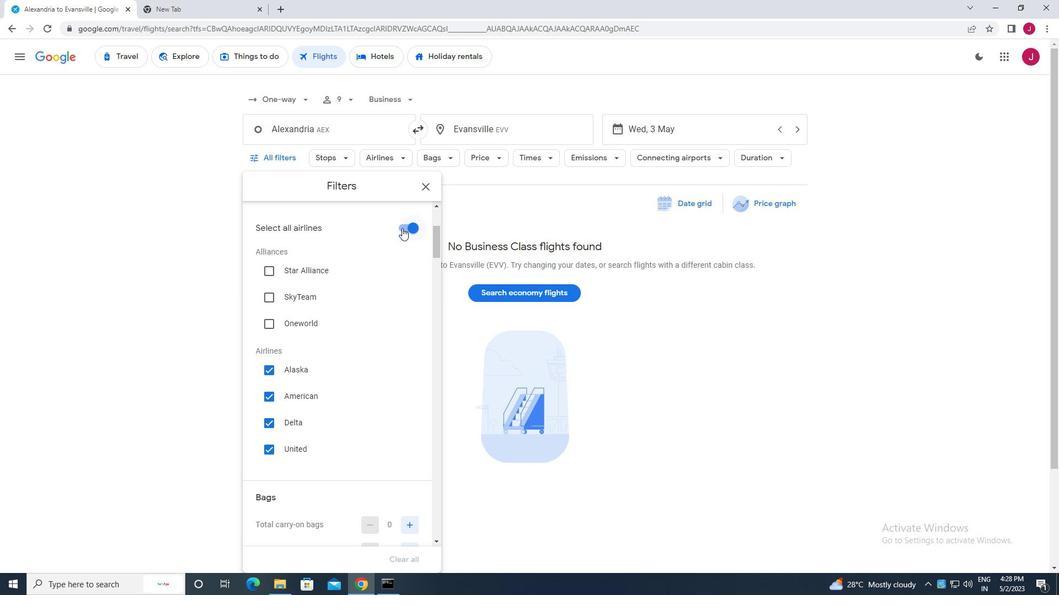 
Action: Mouse pressed left at (402, 228)
Screenshot: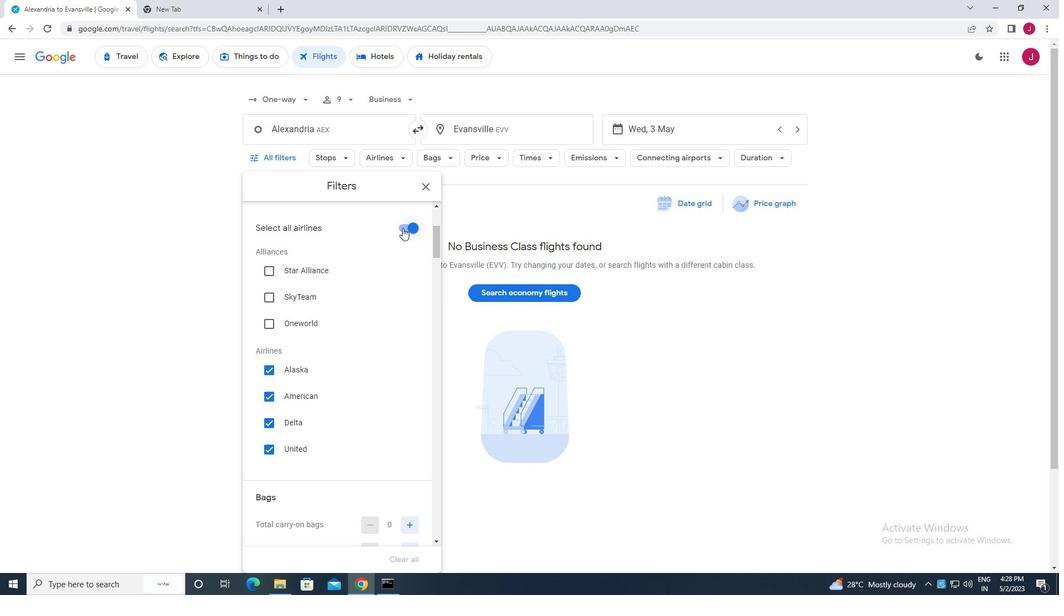 
Action: Mouse moved to (334, 280)
Screenshot: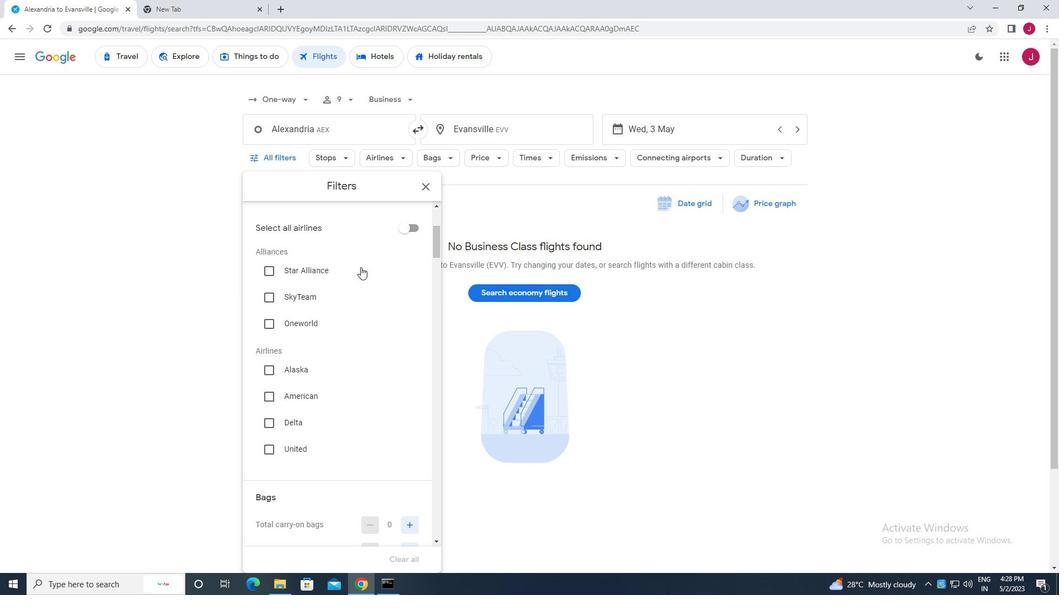 
Action: Mouse scrolled (334, 280) with delta (0, 0)
Screenshot: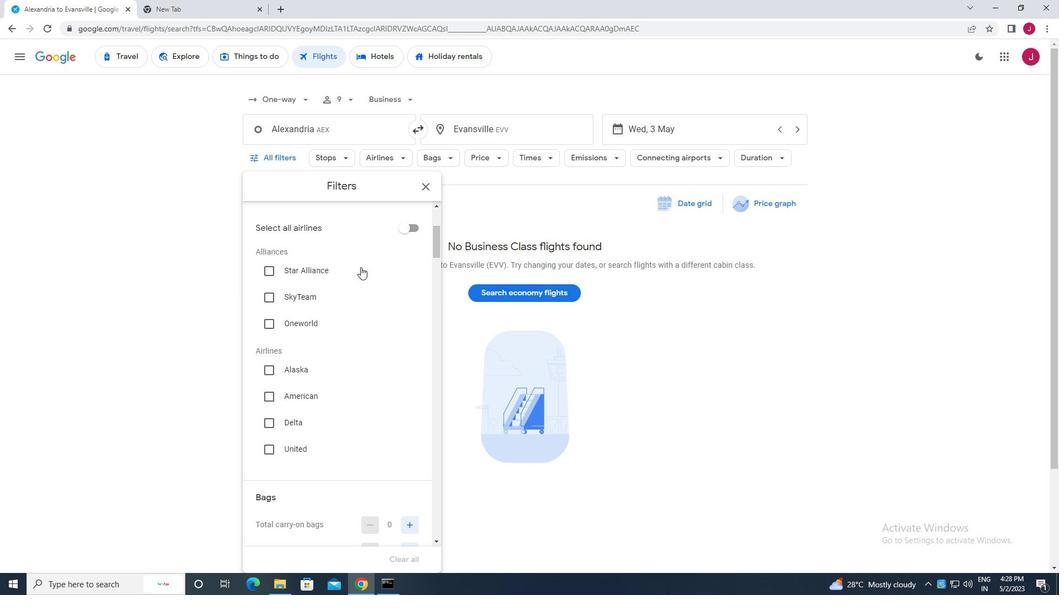 
Action: Mouse moved to (334, 281)
Screenshot: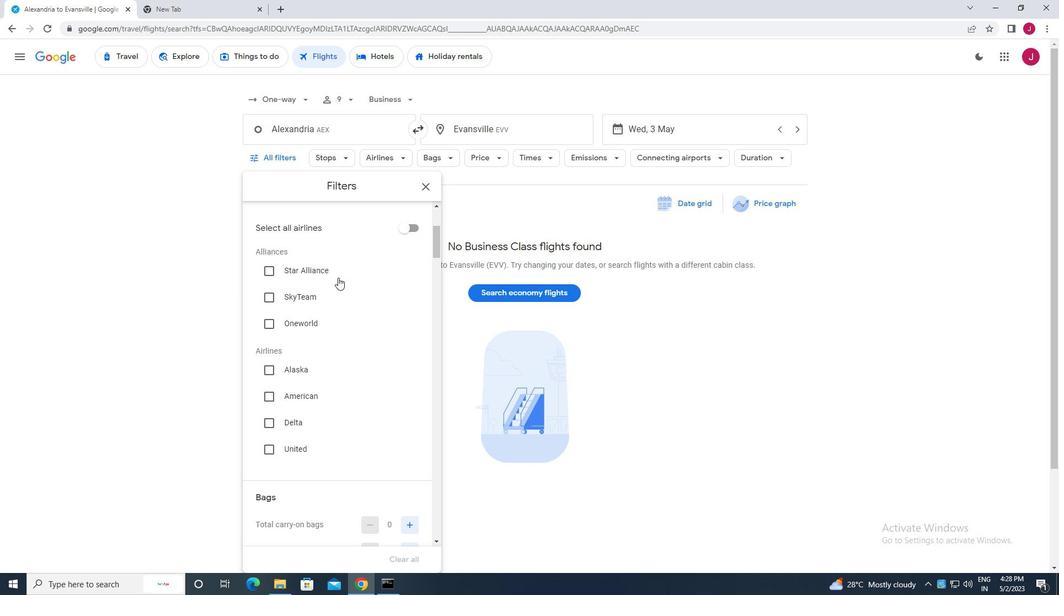 
Action: Mouse scrolled (334, 281) with delta (0, 0)
Screenshot: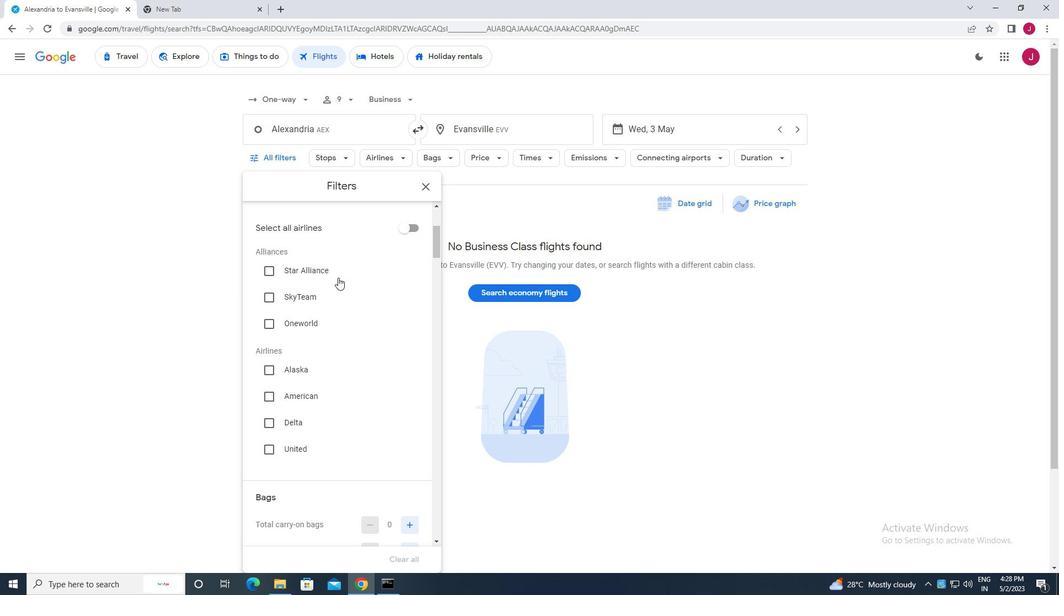 
Action: Mouse moved to (264, 312)
Screenshot: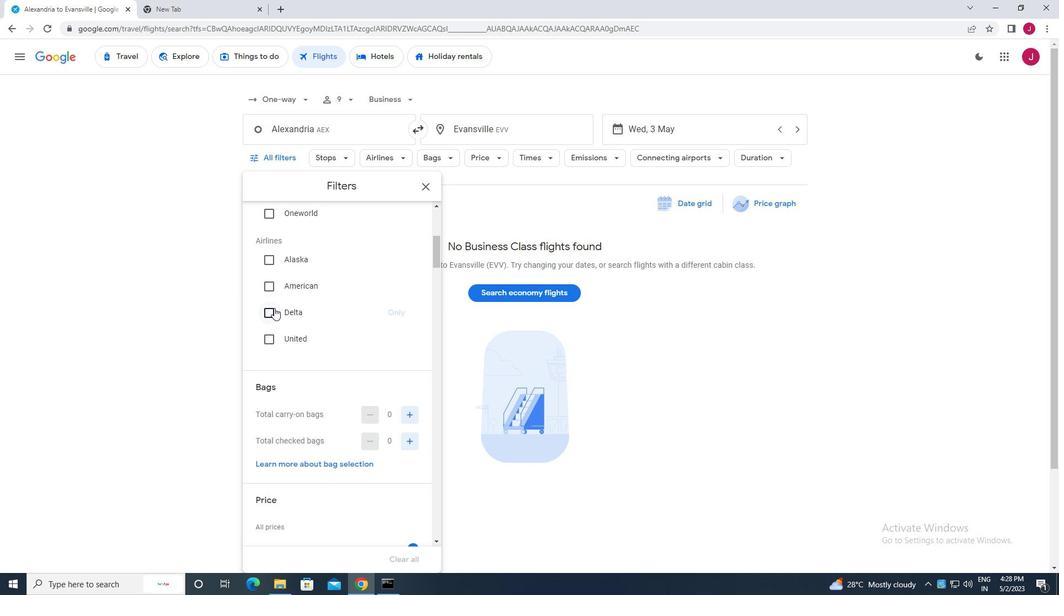 
Action: Mouse pressed left at (264, 312)
Screenshot: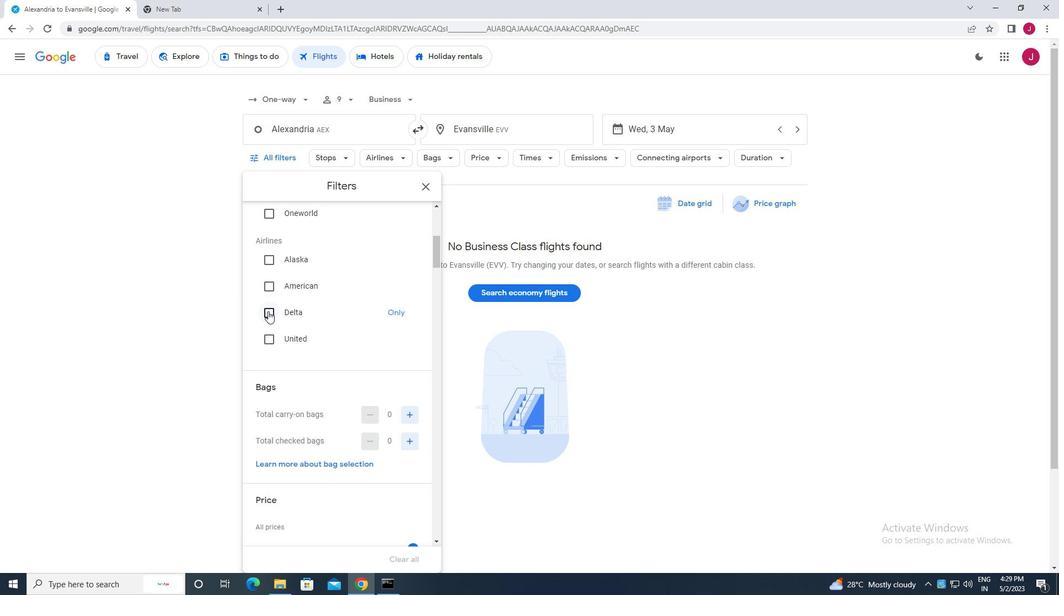 
Action: Mouse moved to (303, 315)
Screenshot: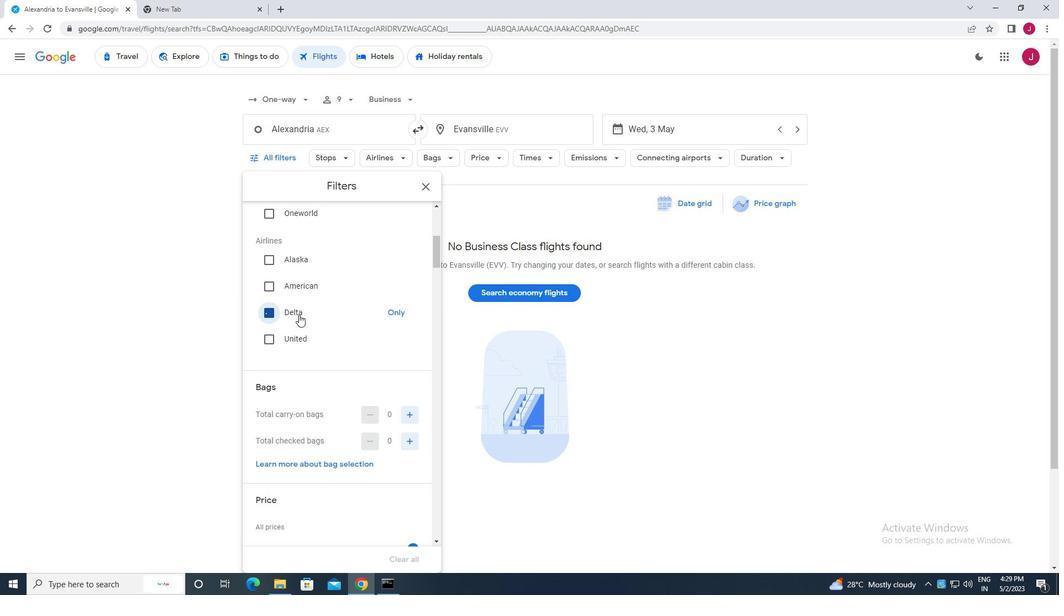 
Action: Mouse scrolled (303, 314) with delta (0, 0)
Screenshot: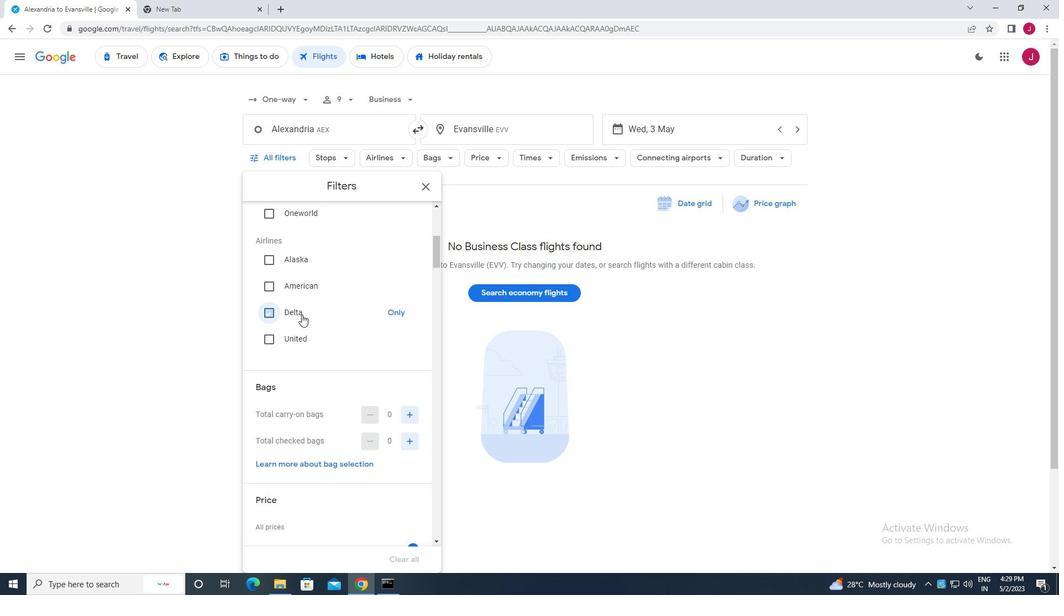 
Action: Mouse scrolled (303, 314) with delta (0, 0)
Screenshot: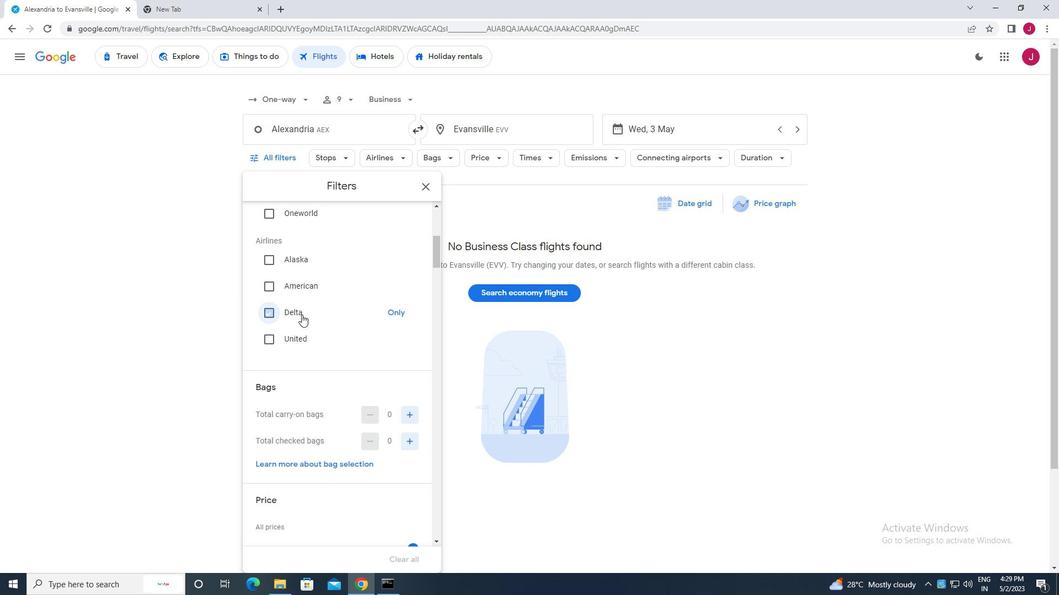 
Action: Mouse scrolled (303, 314) with delta (0, 0)
Screenshot: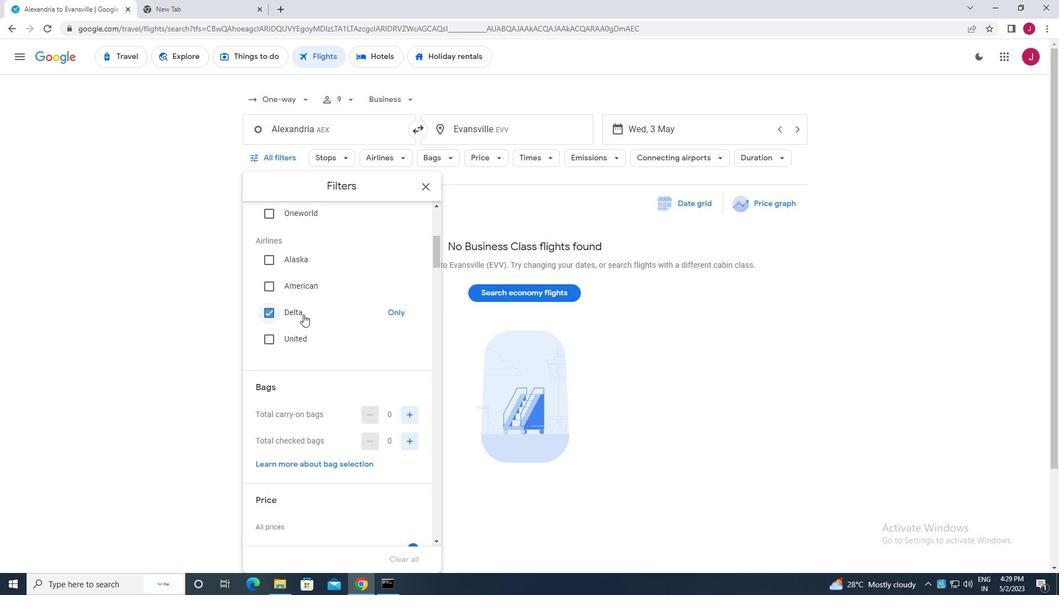 
Action: Mouse moved to (410, 249)
Screenshot: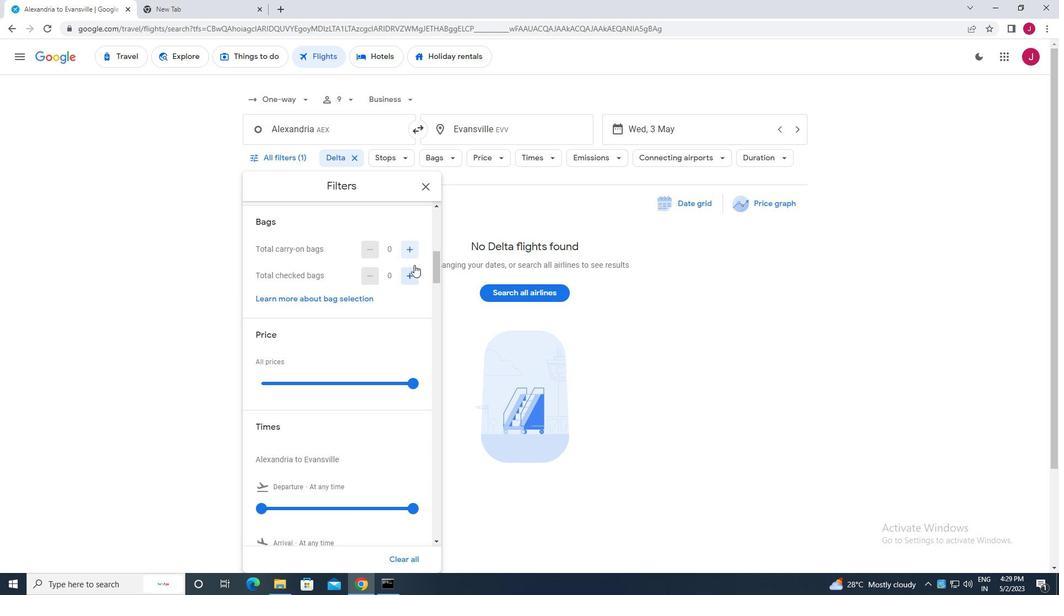 
Action: Mouse pressed left at (410, 249)
Screenshot: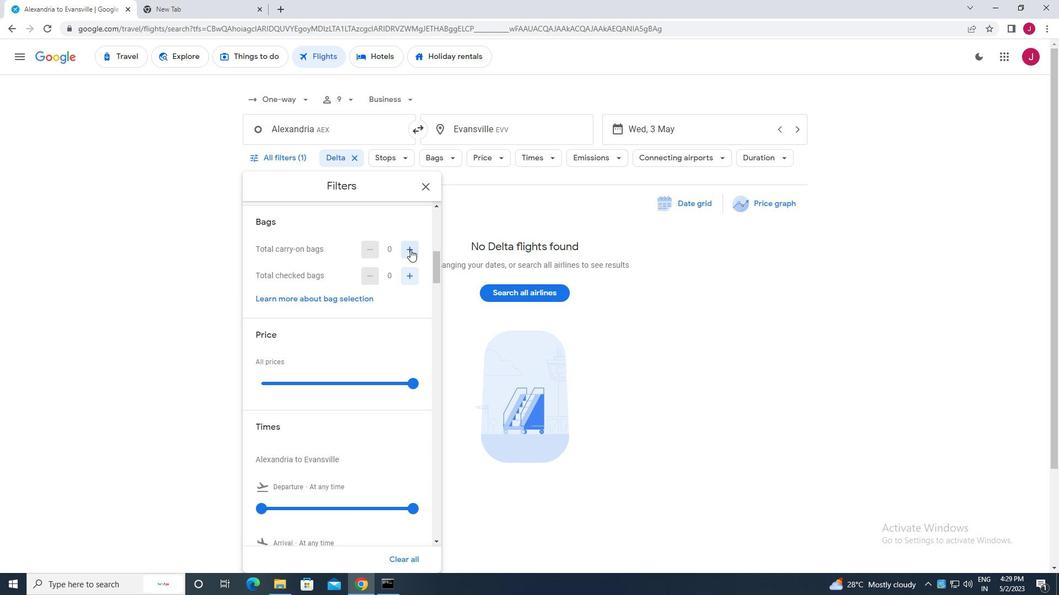 
Action: Mouse moved to (413, 382)
Screenshot: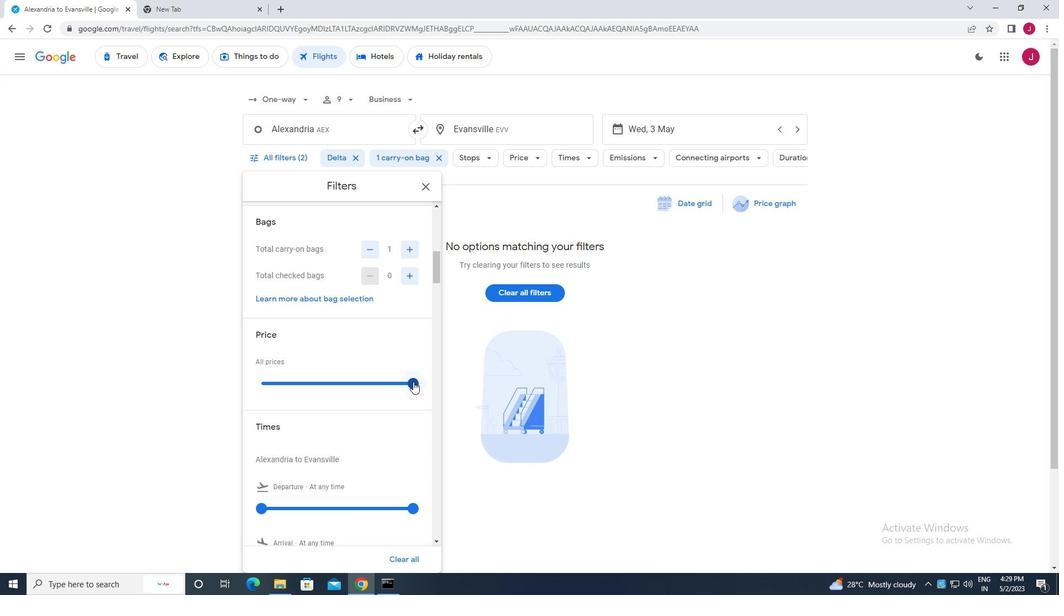 
Action: Mouse pressed left at (413, 382)
Screenshot: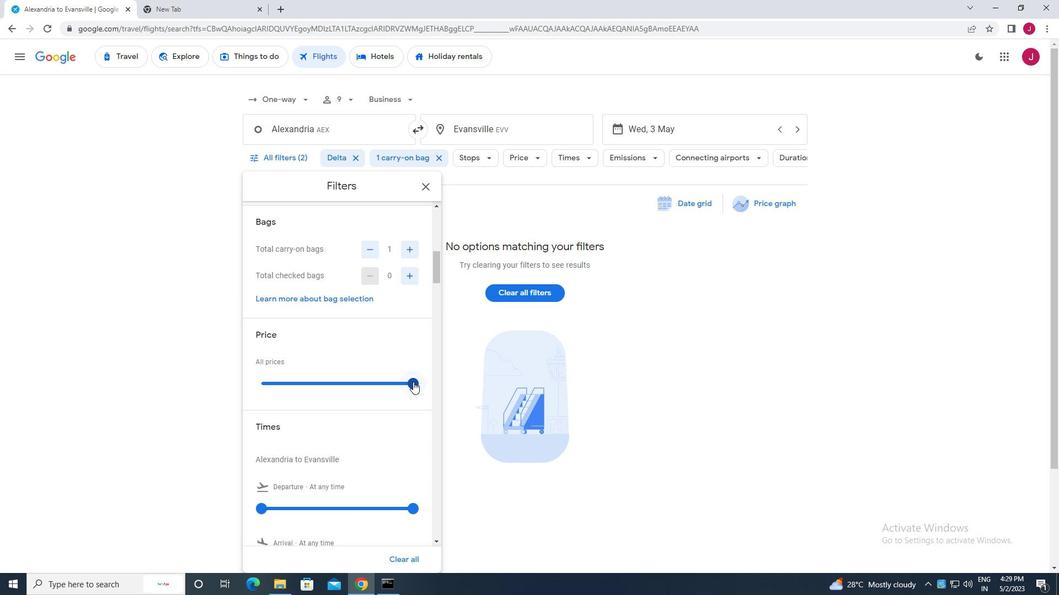 
Action: Mouse moved to (347, 332)
Screenshot: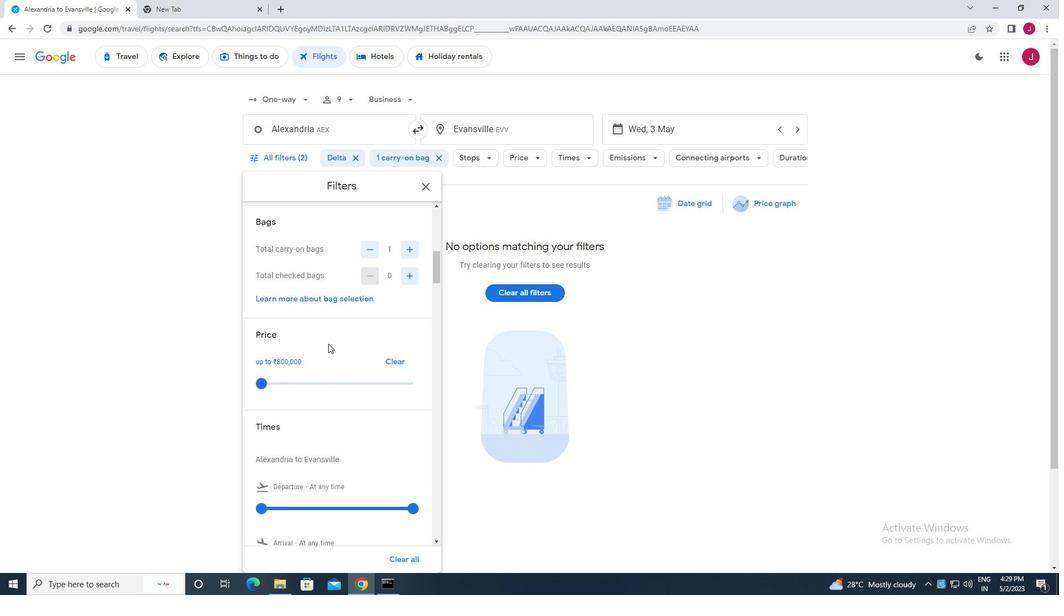 
Action: Mouse scrolled (347, 331) with delta (0, 0)
Screenshot: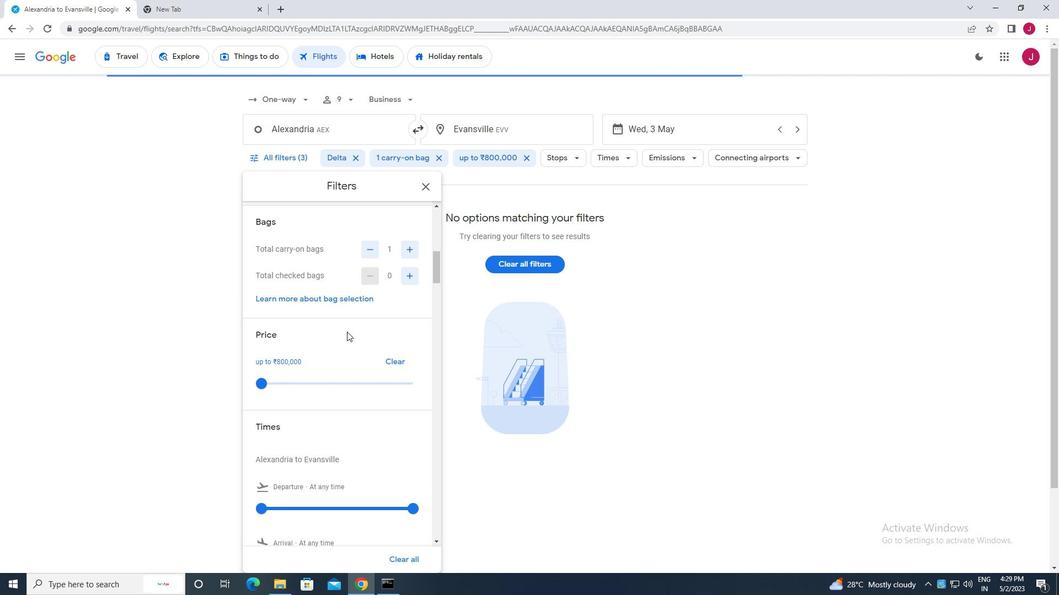 
Action: Mouse scrolled (347, 331) with delta (0, 0)
Screenshot: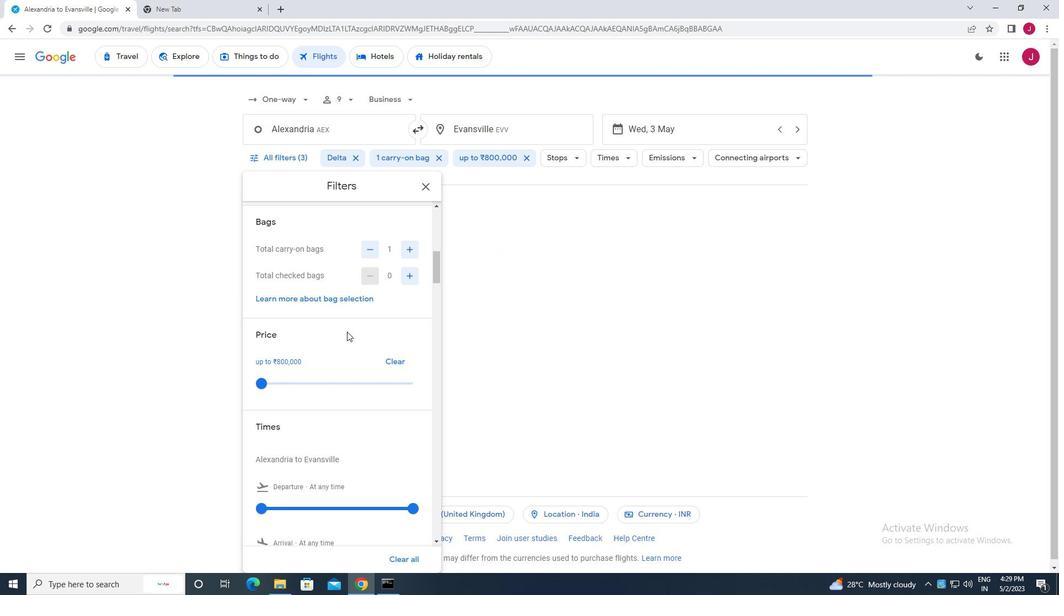 
Action: Mouse scrolled (347, 331) with delta (0, 0)
Screenshot: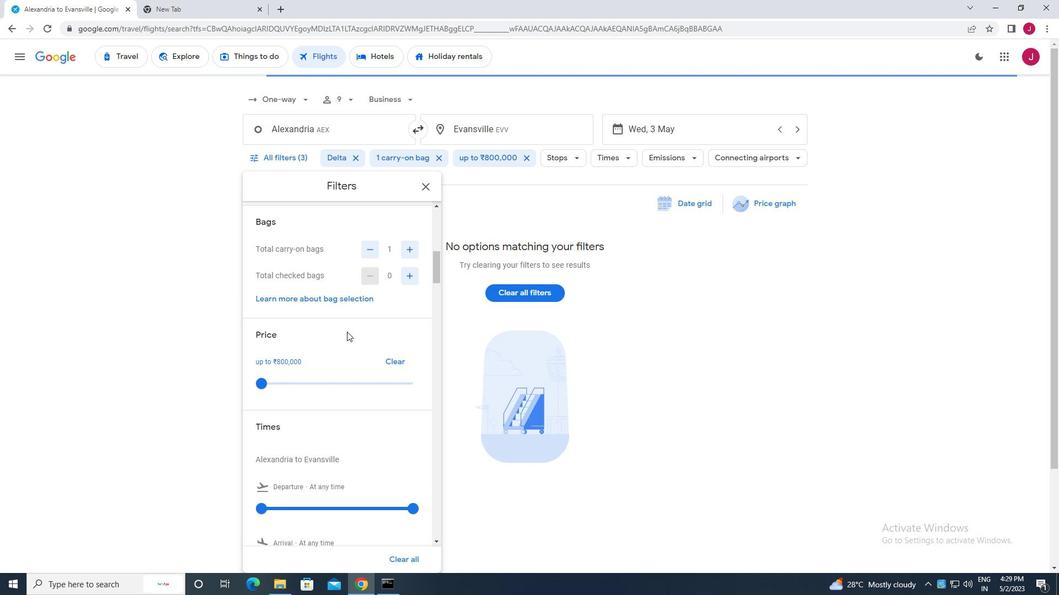 
Action: Mouse moved to (263, 340)
Screenshot: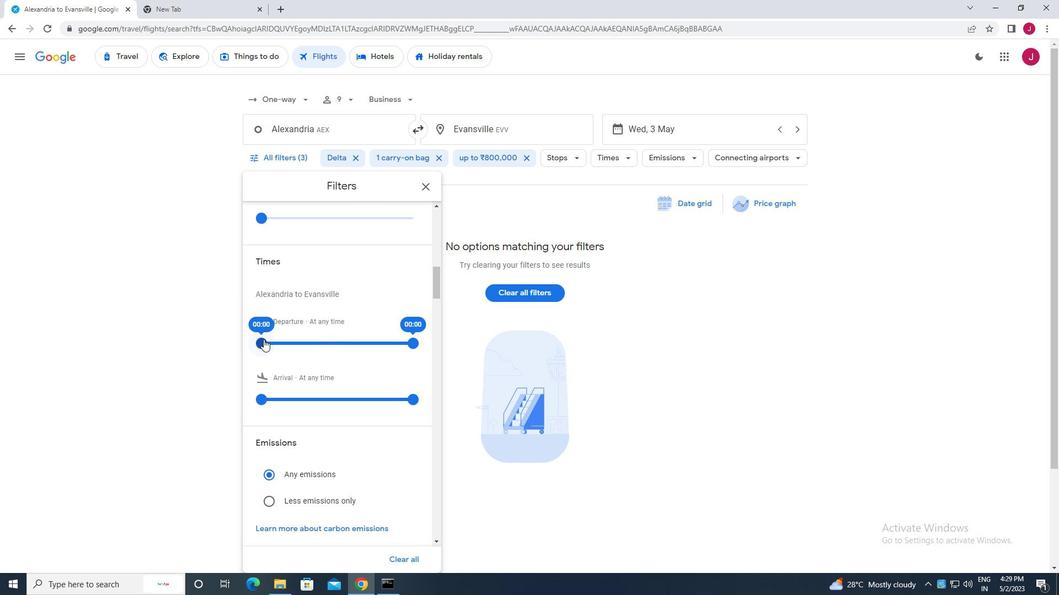 
Action: Mouse pressed left at (263, 340)
Screenshot: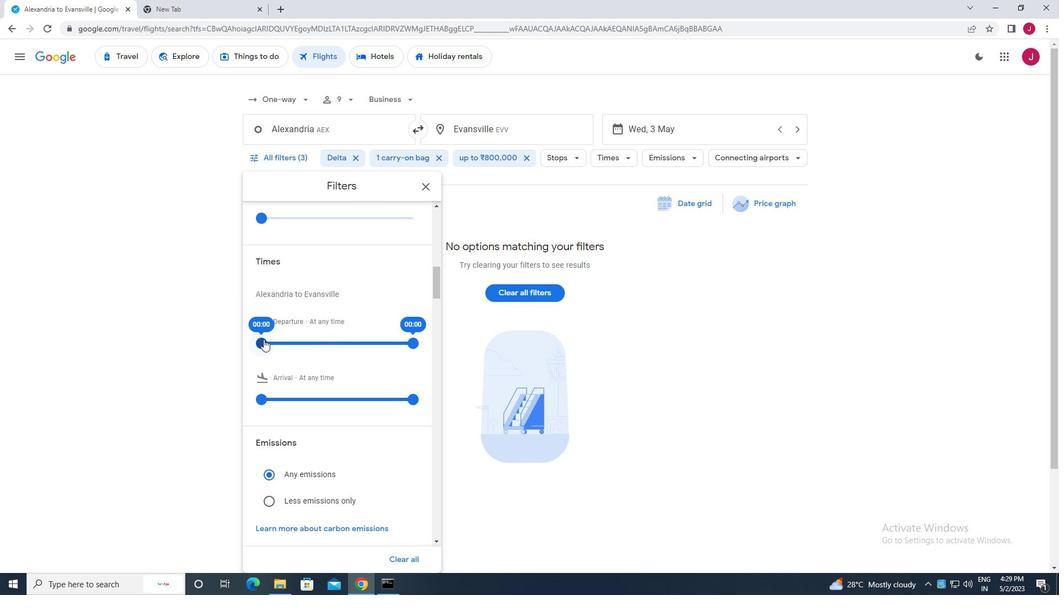 
Action: Mouse moved to (415, 343)
Screenshot: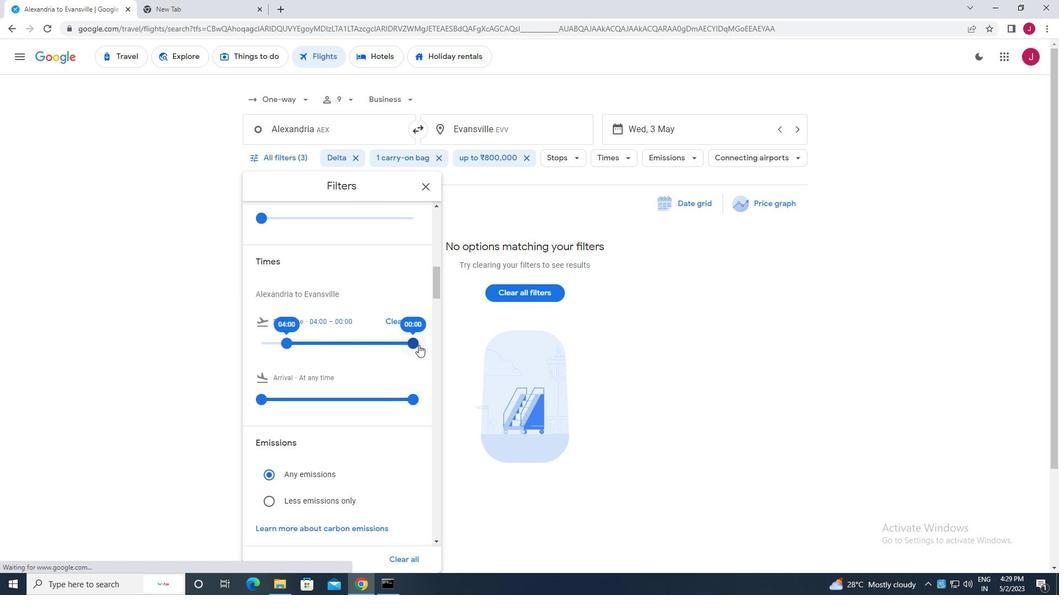 
Action: Mouse pressed left at (415, 343)
Screenshot: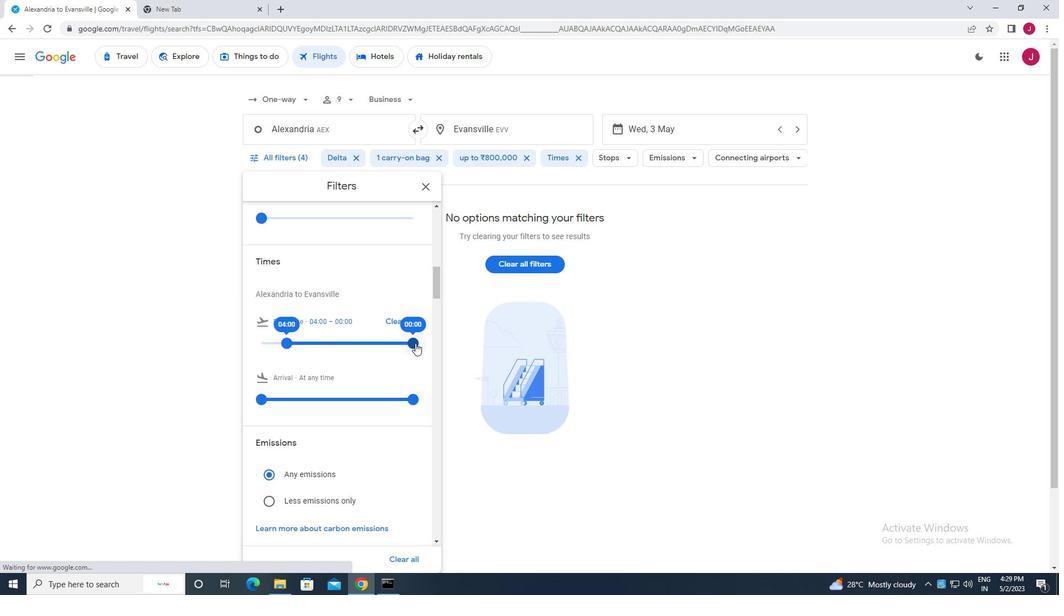 
Action: Mouse moved to (424, 184)
Screenshot: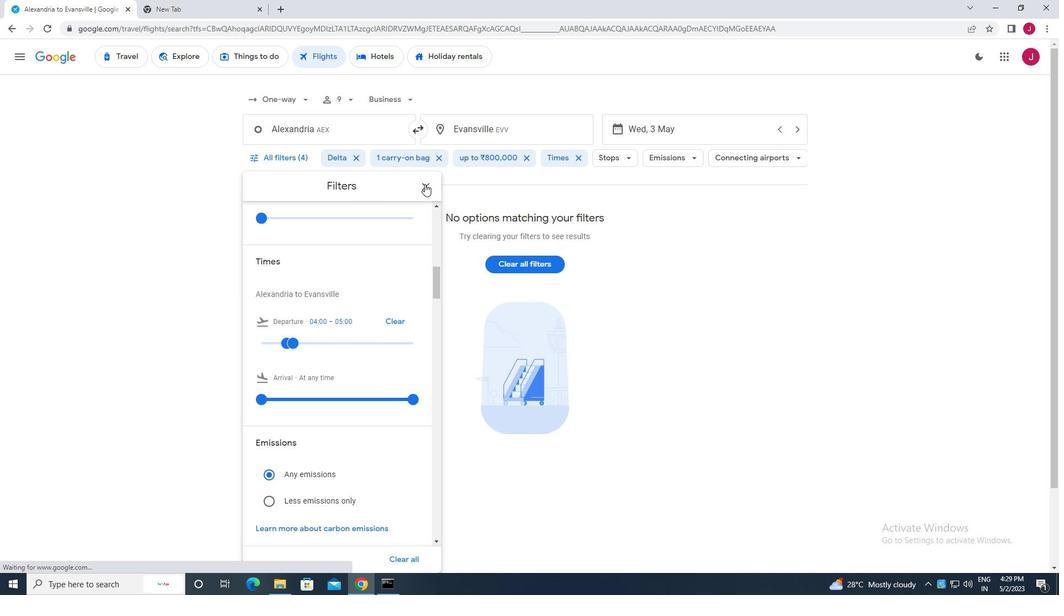 
Action: Mouse pressed left at (424, 184)
Screenshot: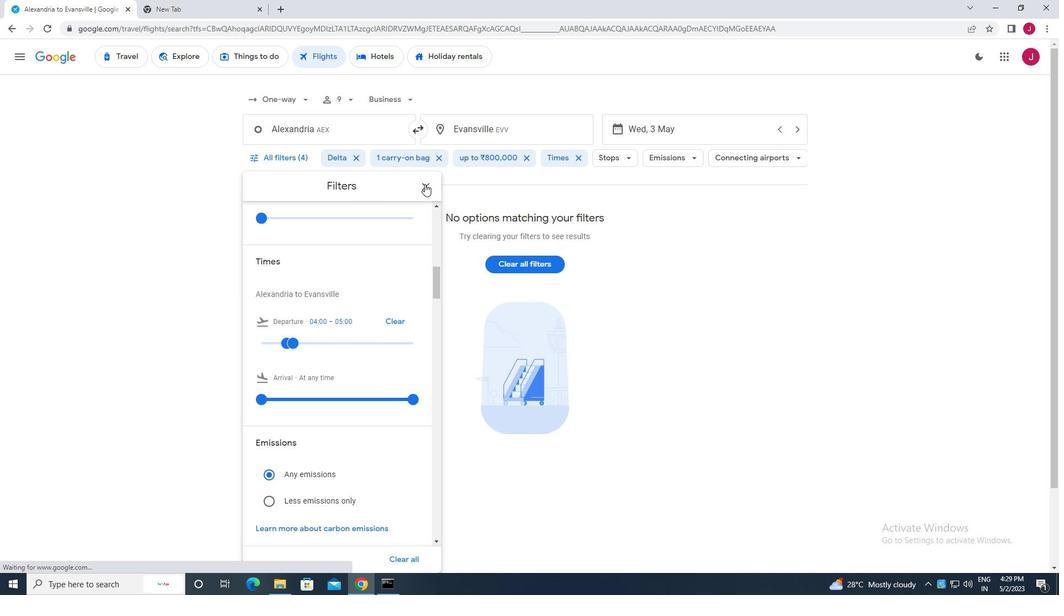 
Action: Mouse moved to (423, 184)
Screenshot: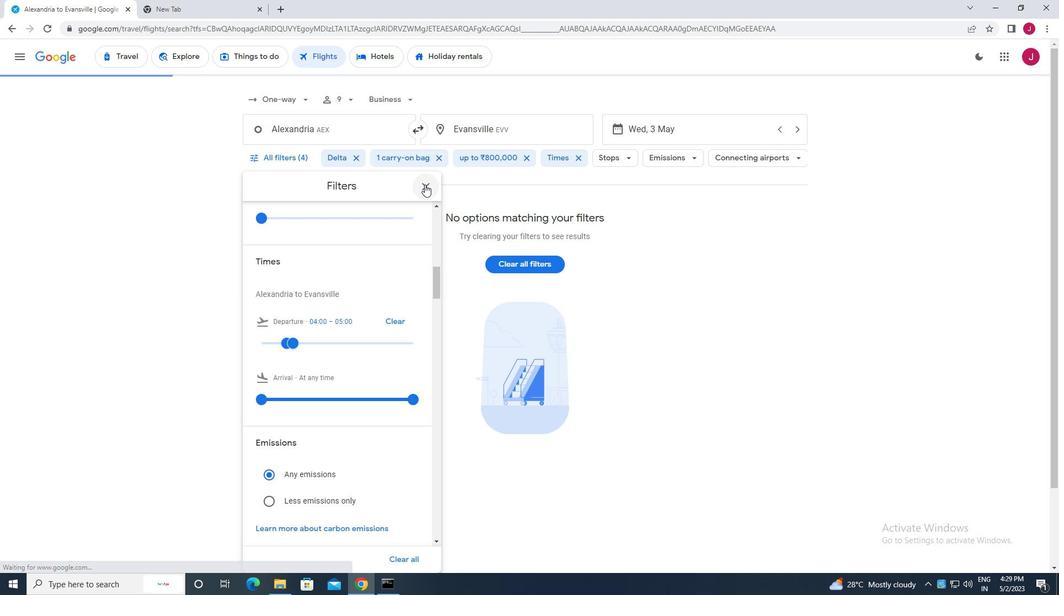 
